 Task: Create a due date automation trigger when advanced on, 2 hours after a card is due add content with a name ending with resume.
Action: Mouse moved to (1087, 332)
Screenshot: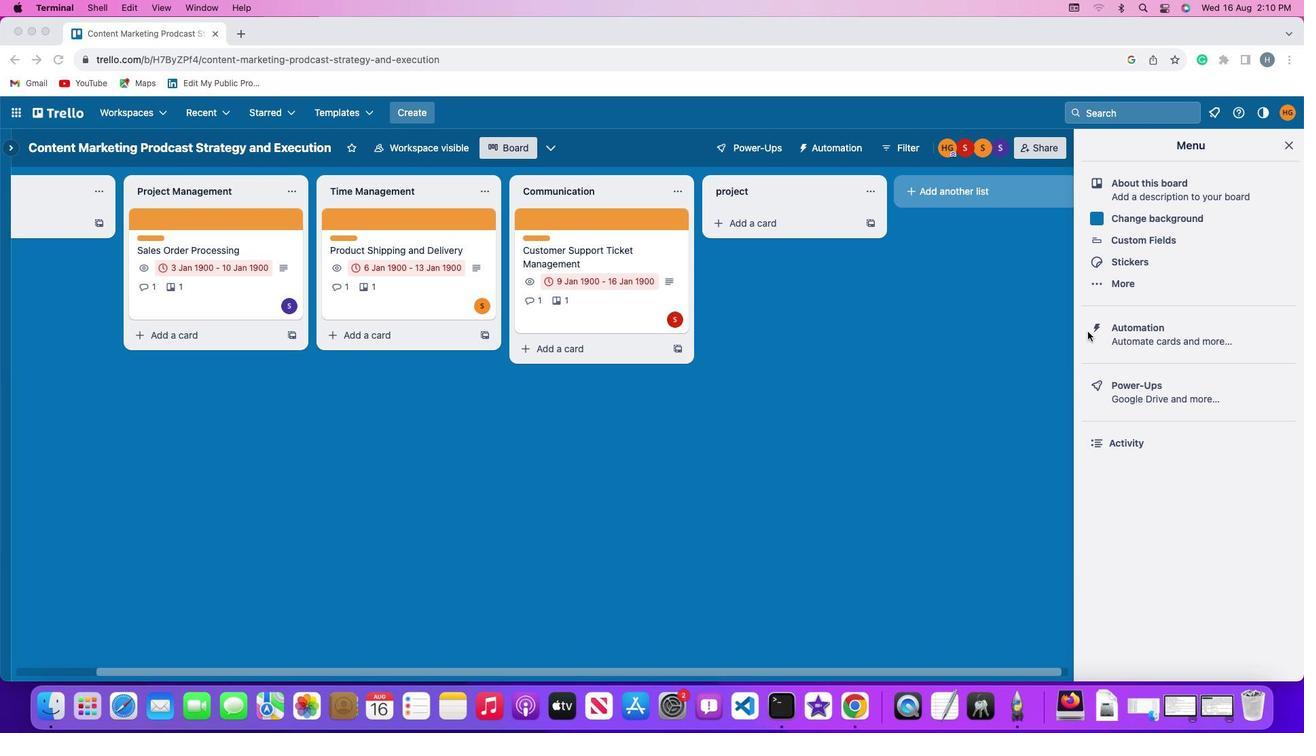 
Action: Mouse pressed left at (1087, 332)
Screenshot: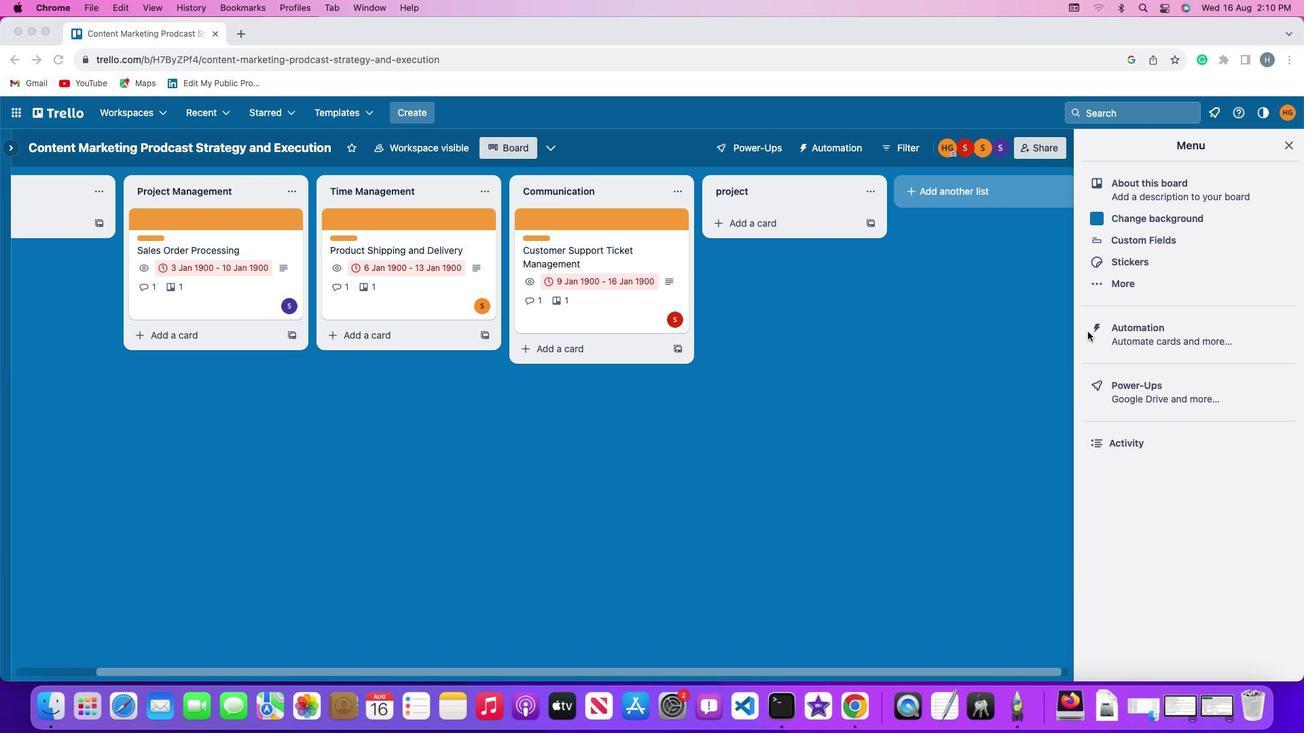 
Action: Mouse pressed left at (1087, 332)
Screenshot: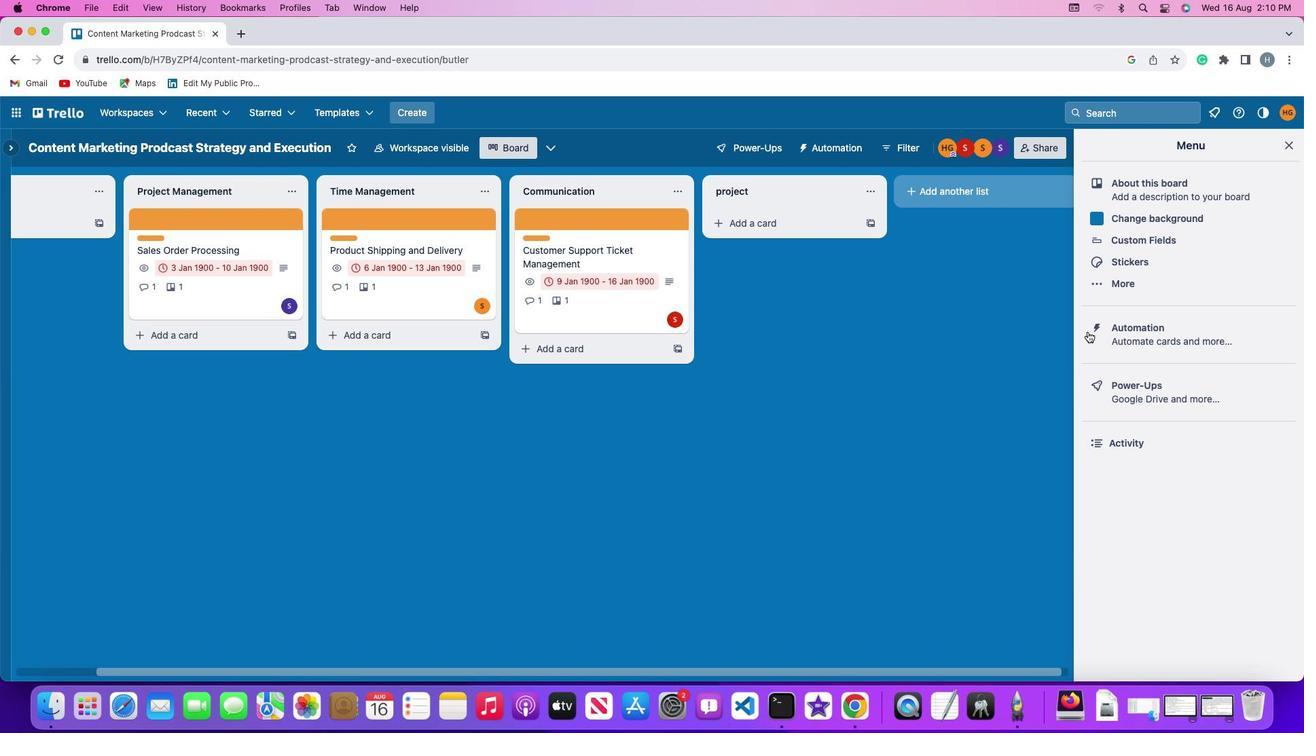 
Action: Mouse moved to (95, 318)
Screenshot: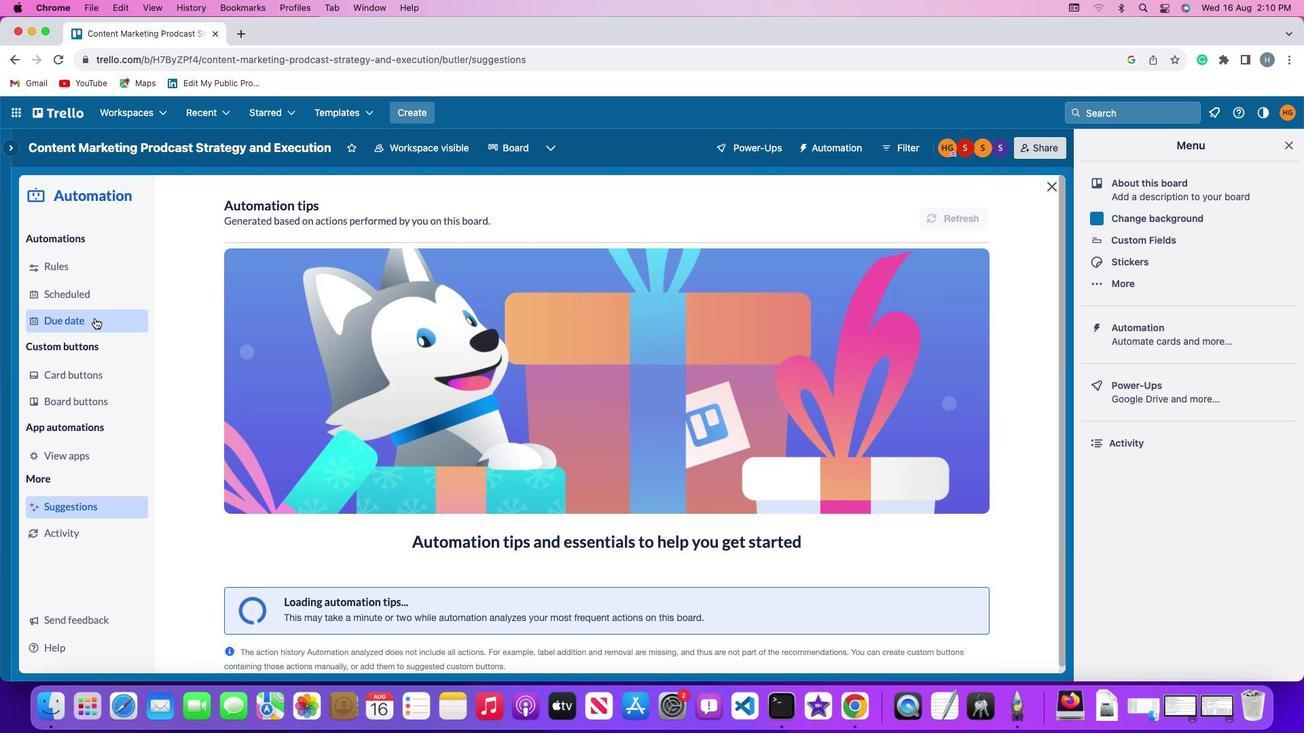 
Action: Mouse pressed left at (95, 318)
Screenshot: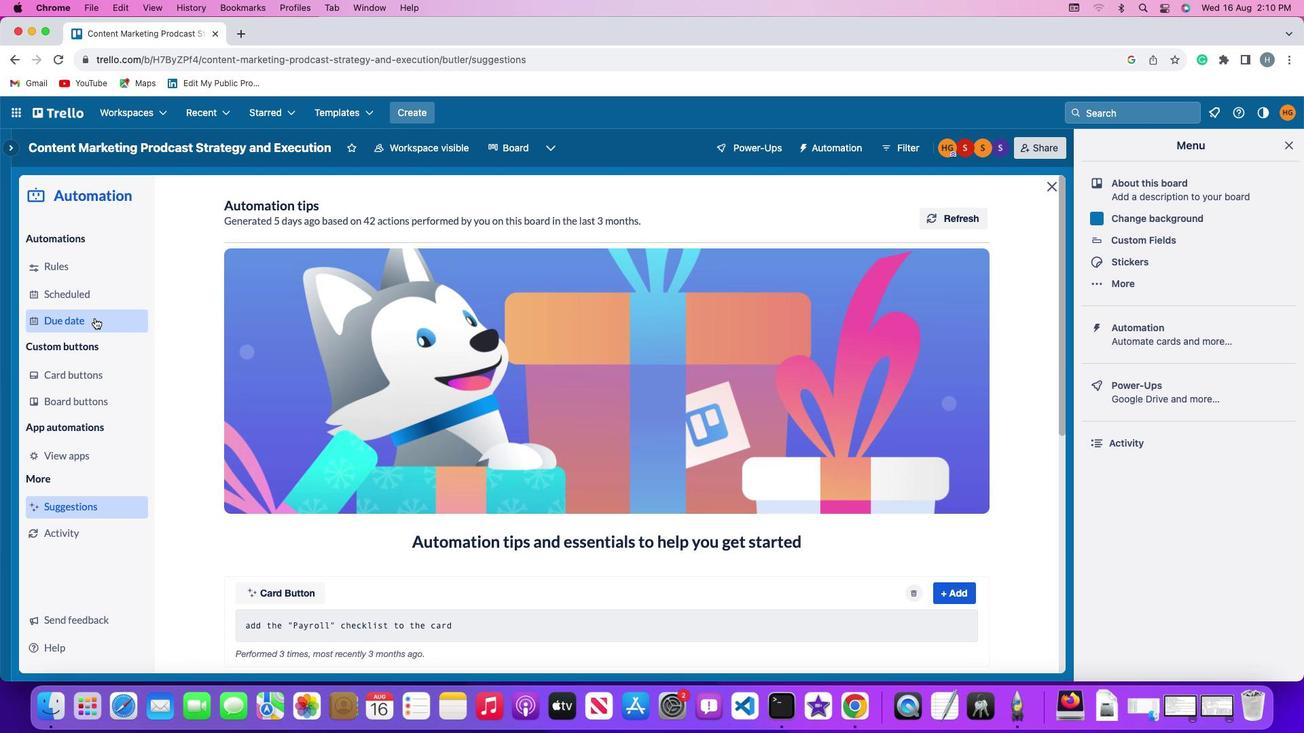 
Action: Mouse moved to (920, 205)
Screenshot: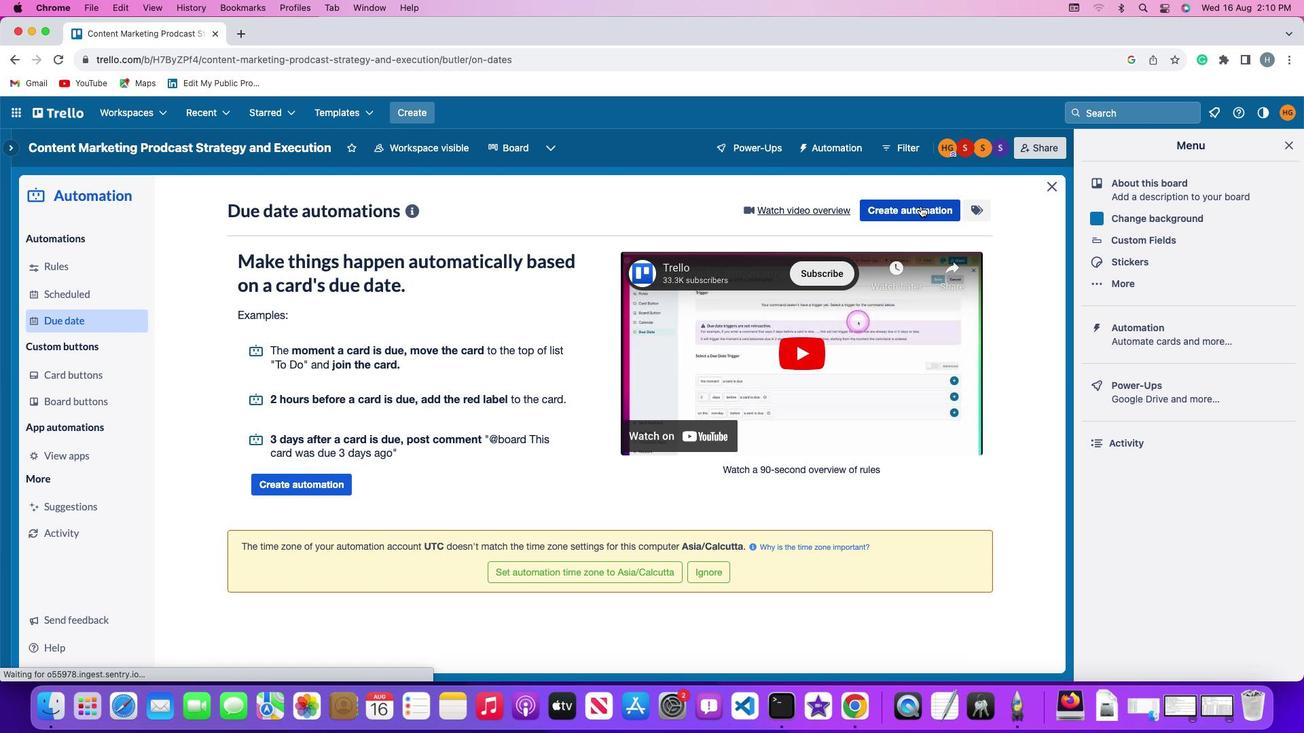 
Action: Mouse pressed left at (920, 205)
Screenshot: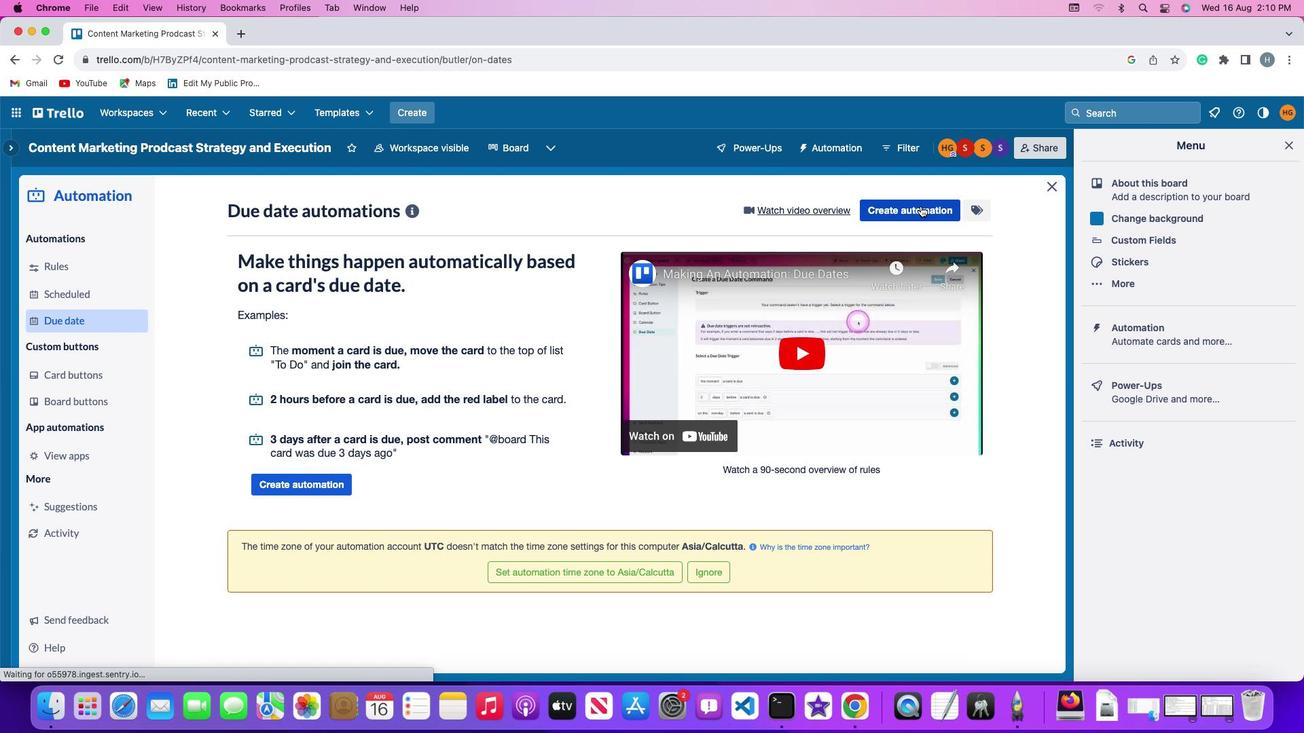 
Action: Mouse moved to (364, 337)
Screenshot: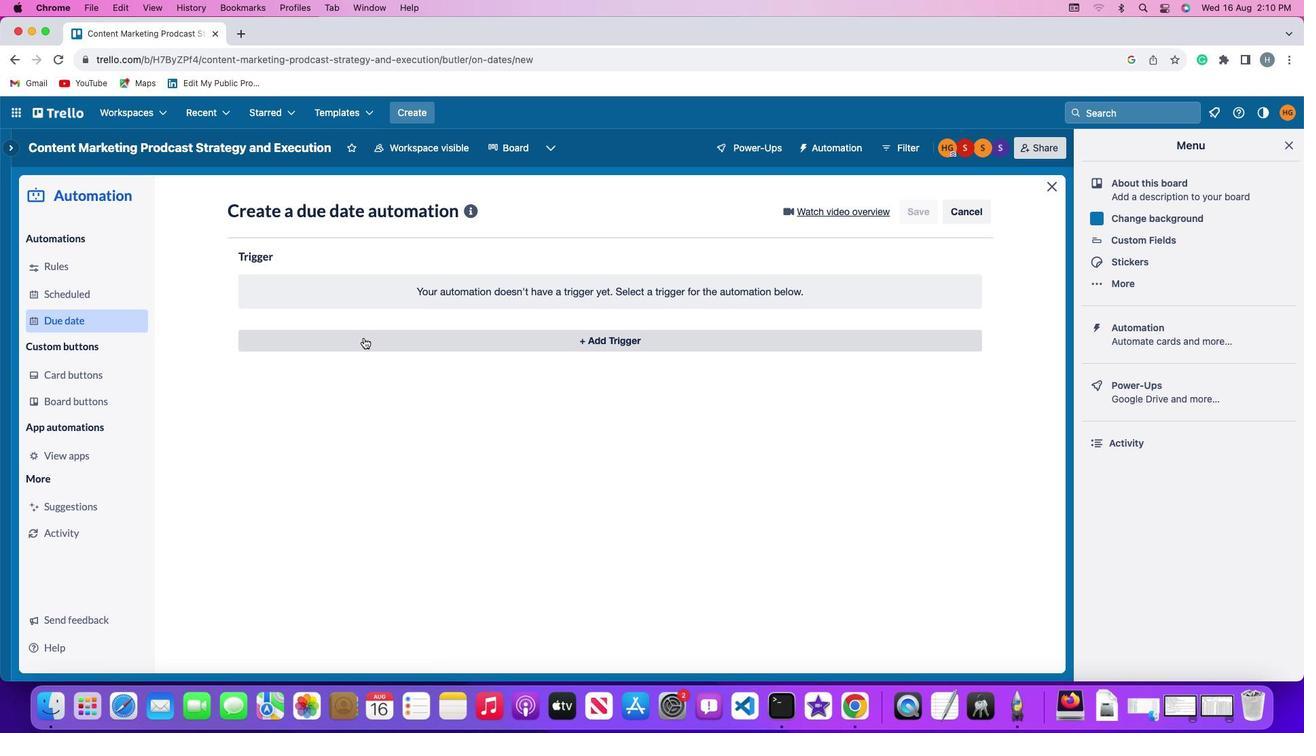 
Action: Mouse pressed left at (364, 337)
Screenshot: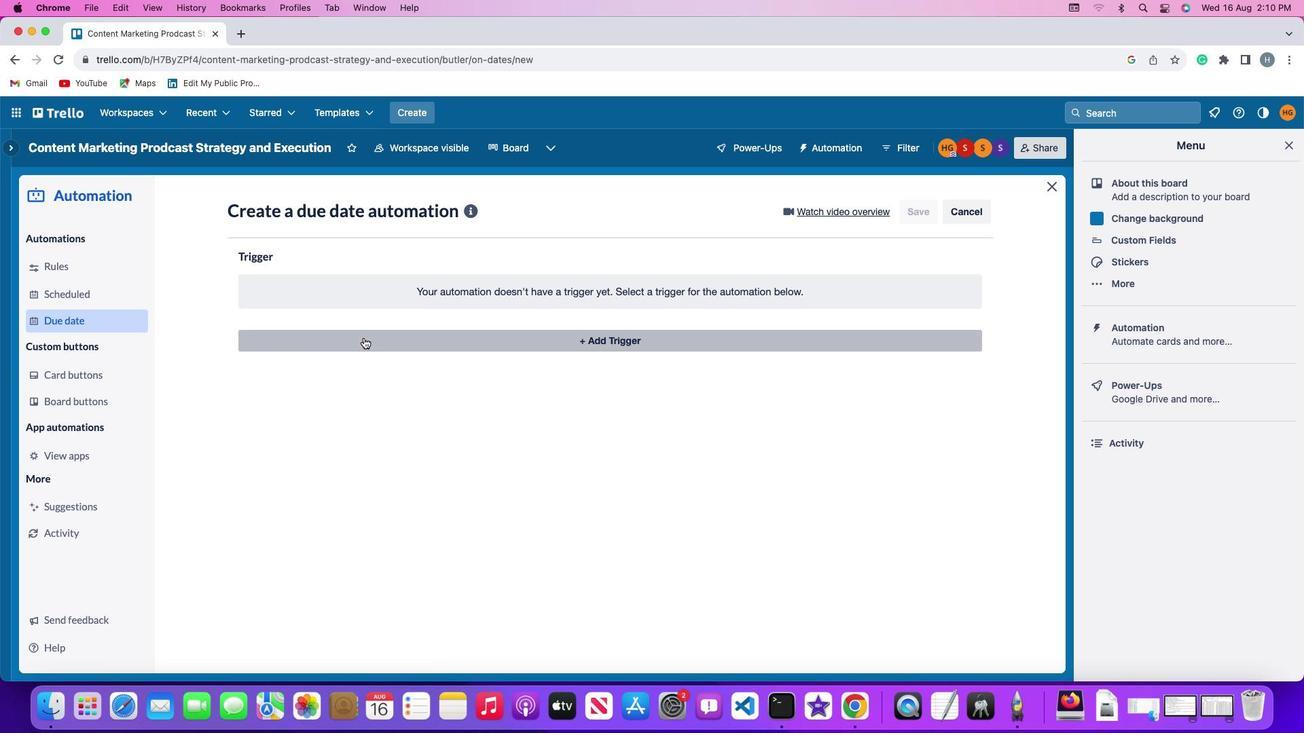 
Action: Mouse moved to (263, 541)
Screenshot: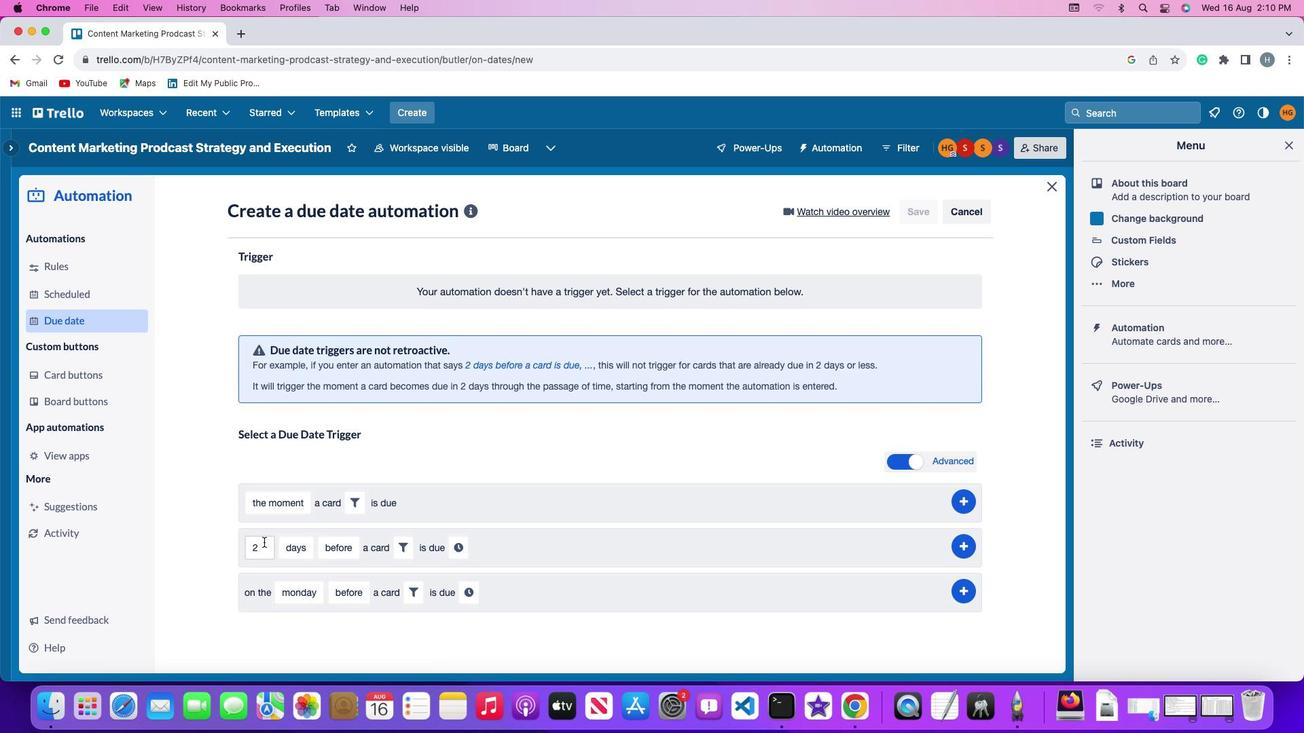 
Action: Mouse pressed left at (263, 541)
Screenshot: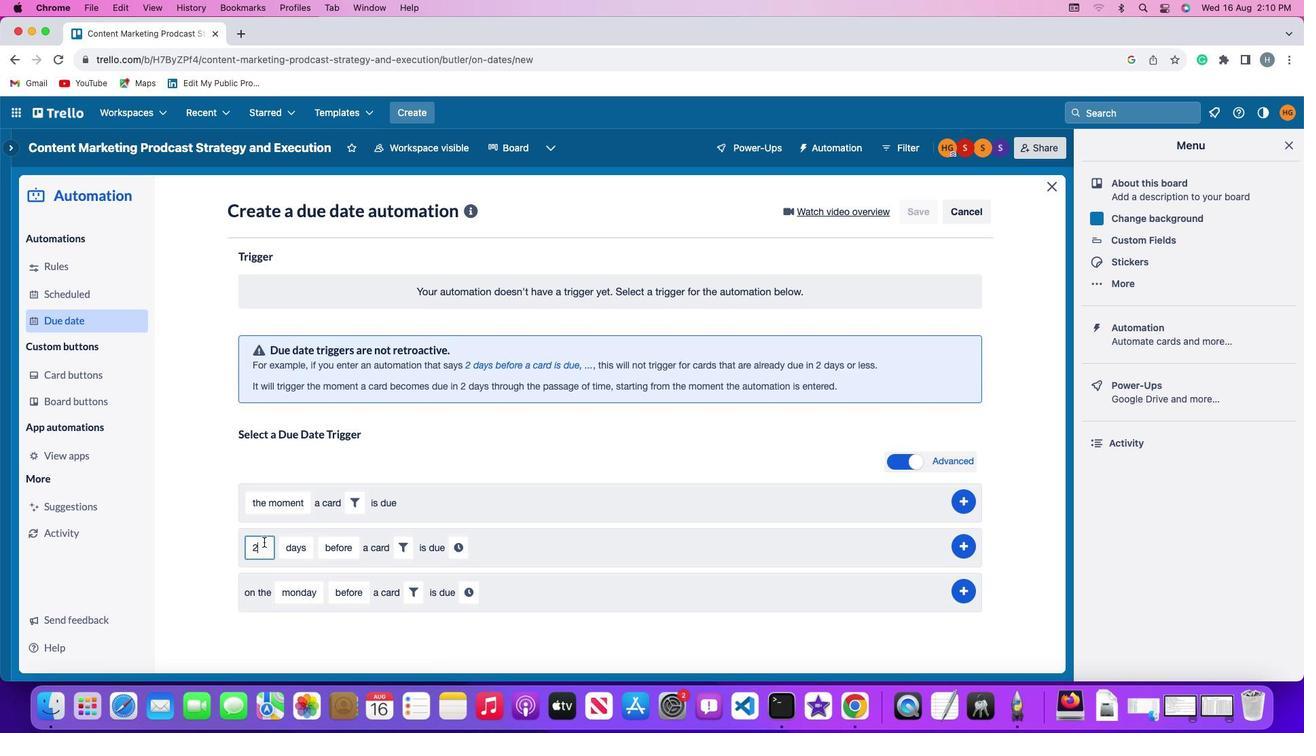
Action: Mouse moved to (264, 548)
Screenshot: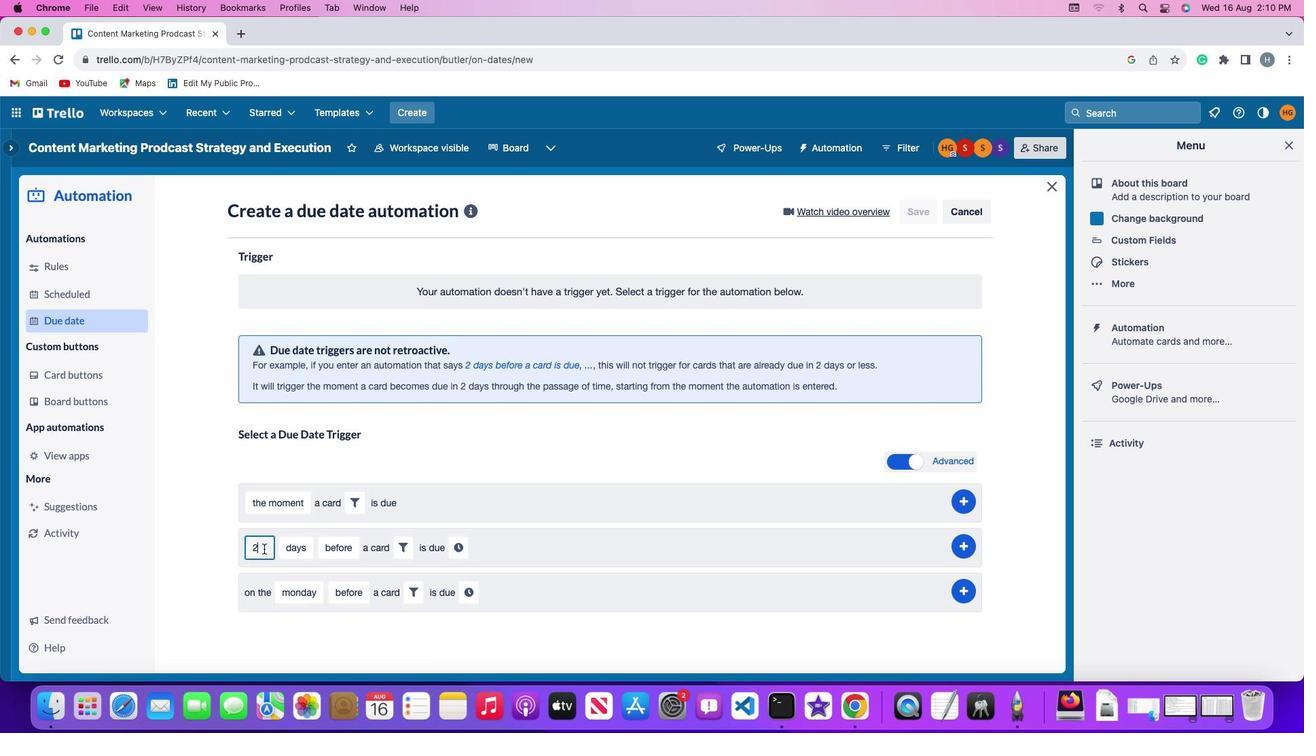 
Action: Key pressed Key.backspace'2'
Screenshot: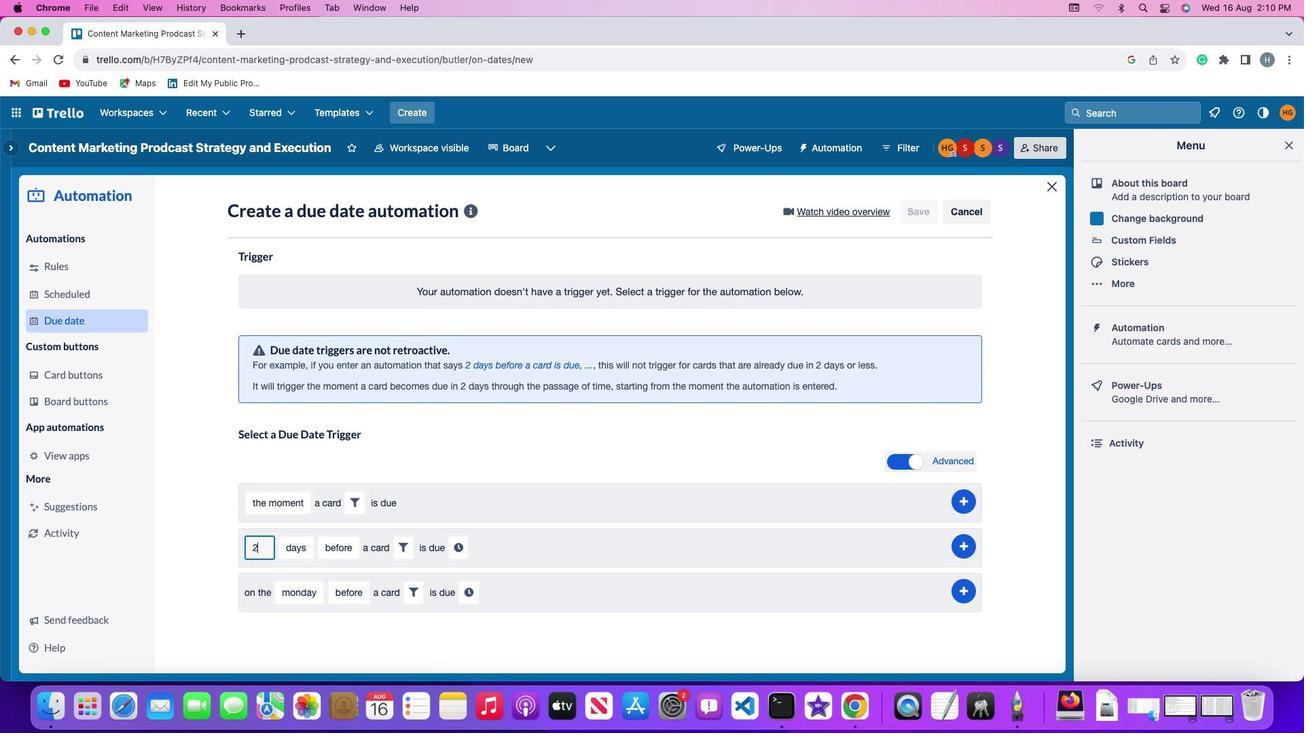 
Action: Mouse moved to (287, 549)
Screenshot: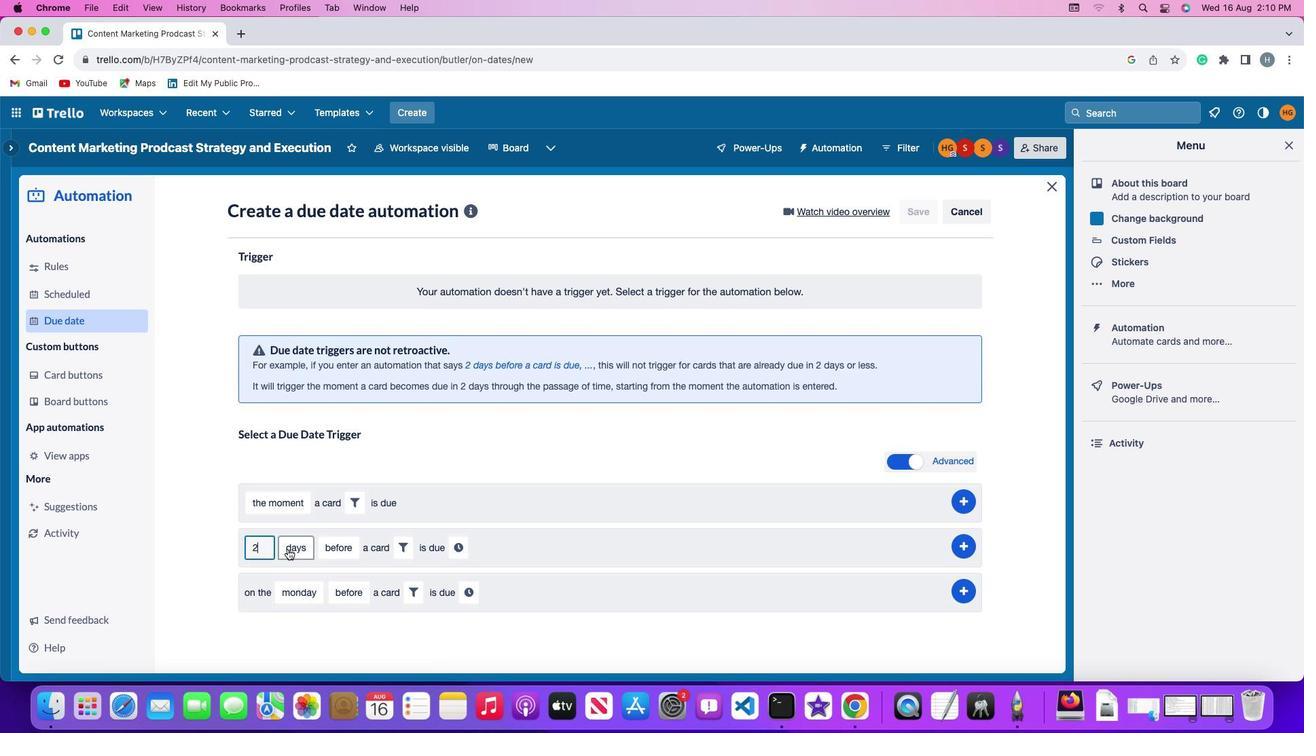 
Action: Mouse pressed left at (287, 549)
Screenshot: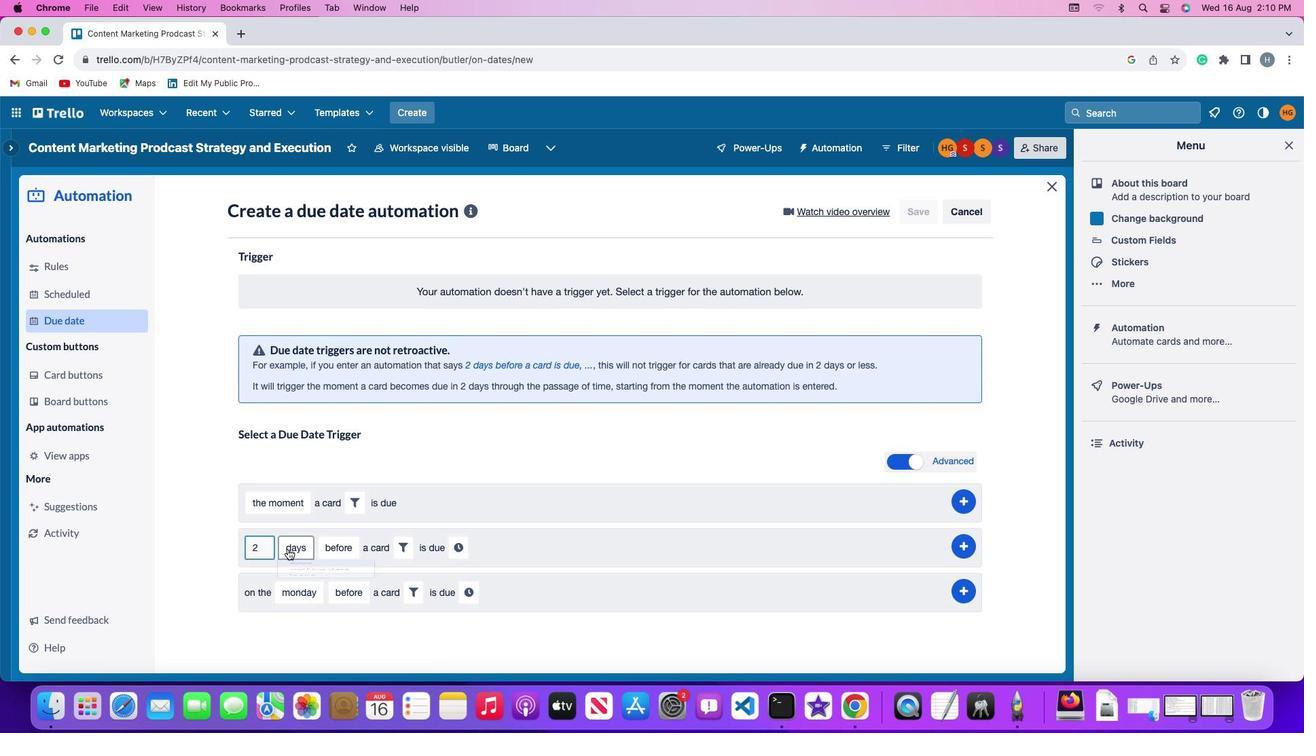 
Action: Mouse moved to (308, 622)
Screenshot: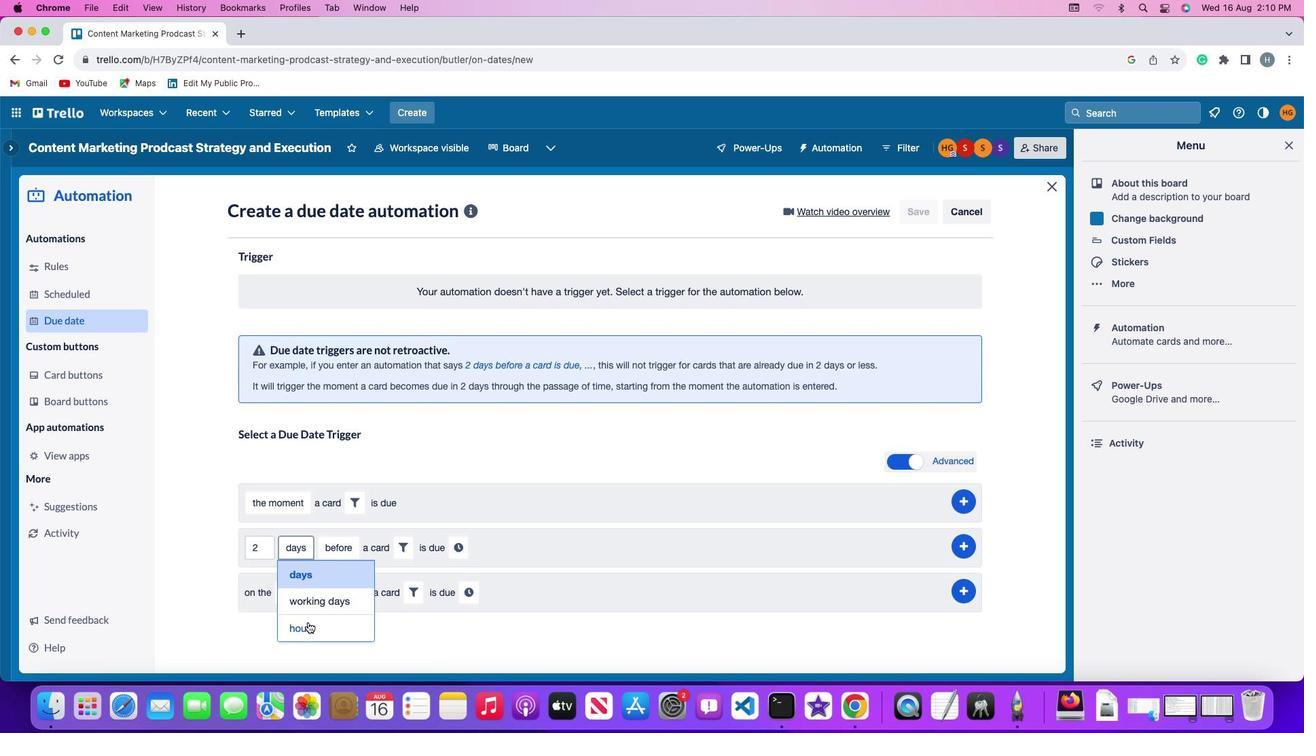 
Action: Mouse pressed left at (308, 622)
Screenshot: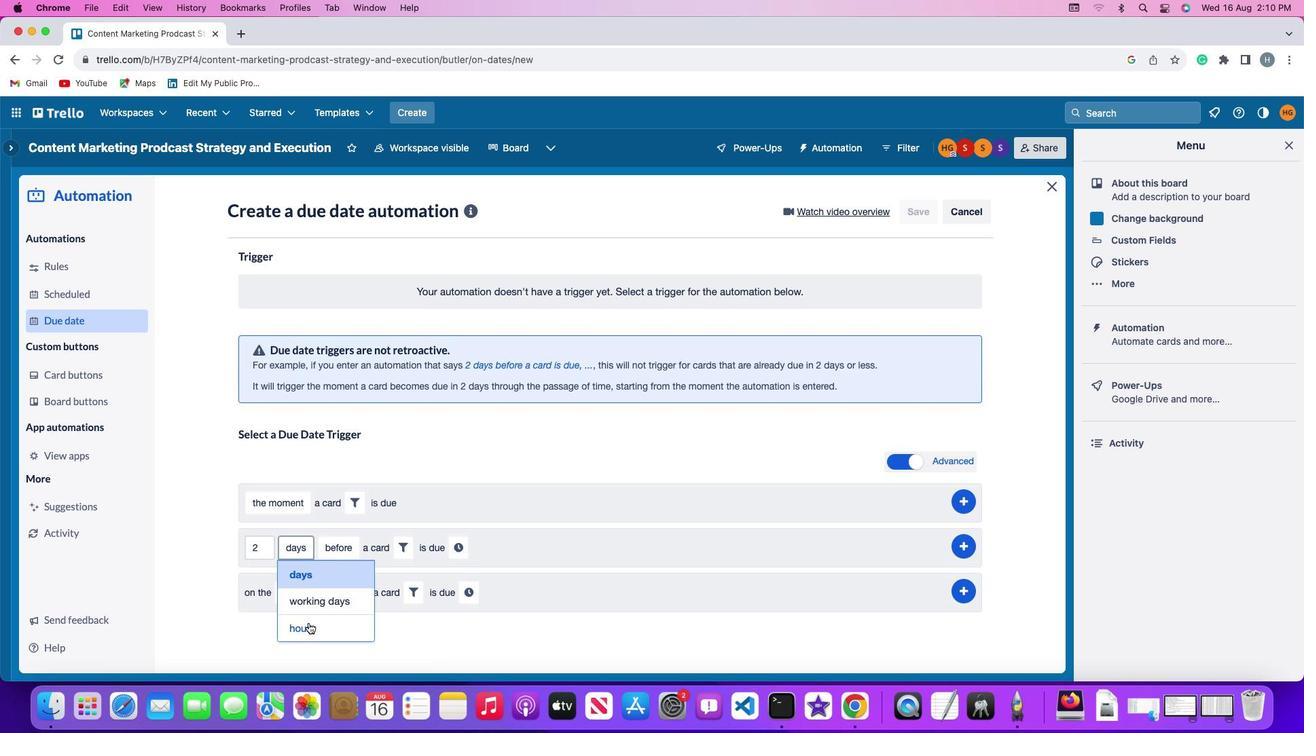 
Action: Mouse moved to (344, 542)
Screenshot: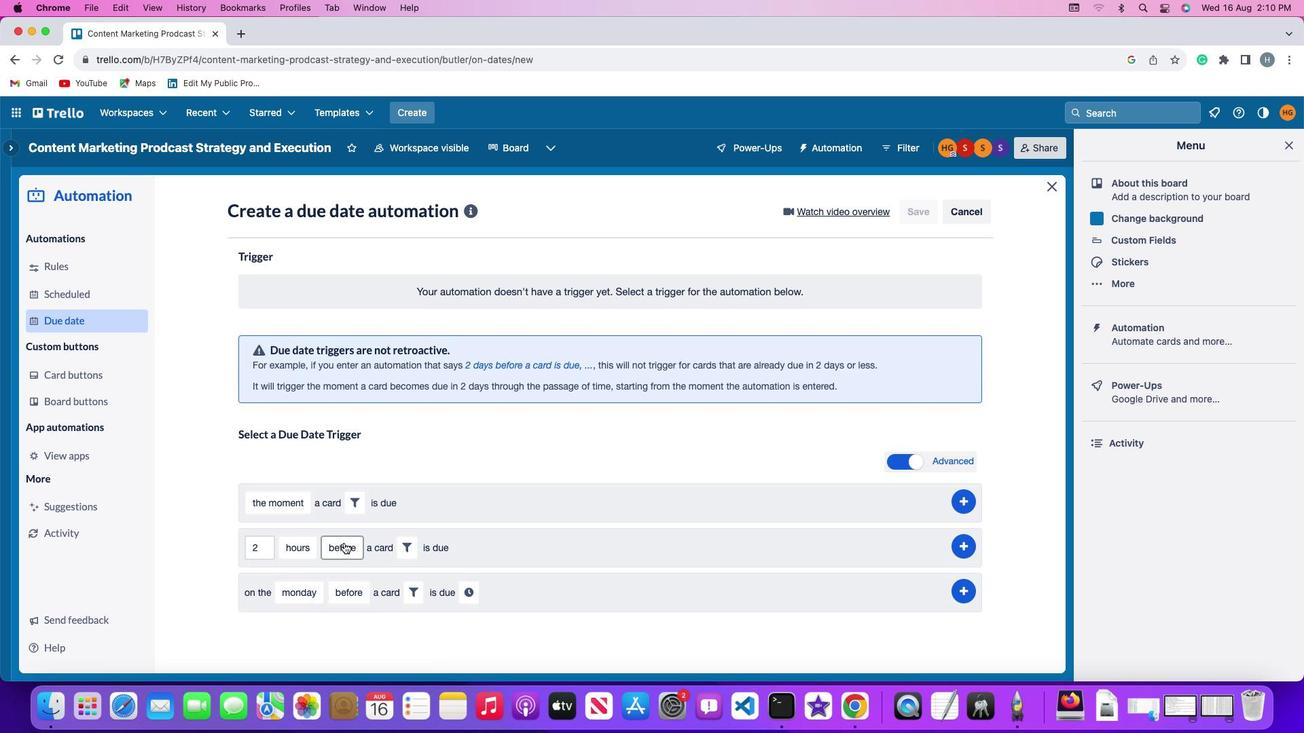 
Action: Mouse pressed left at (344, 542)
Screenshot: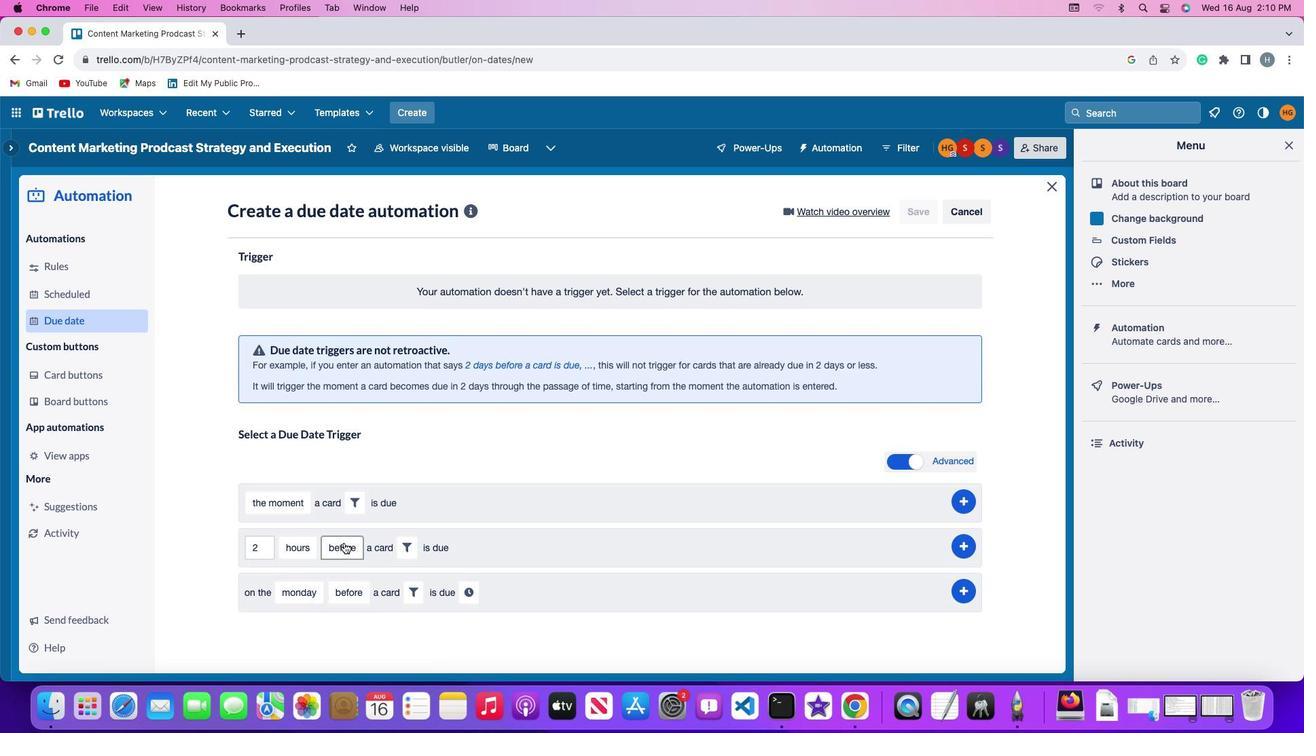 
Action: Mouse moved to (354, 604)
Screenshot: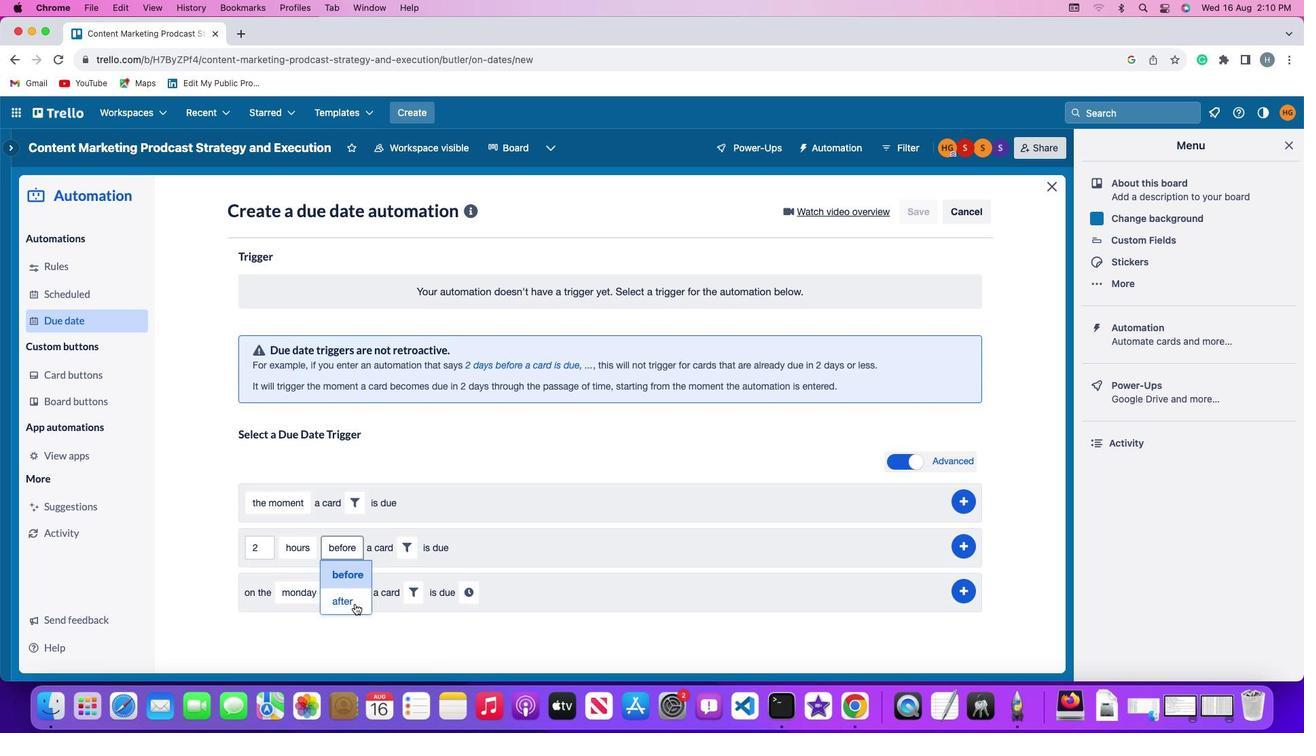 
Action: Mouse pressed left at (354, 604)
Screenshot: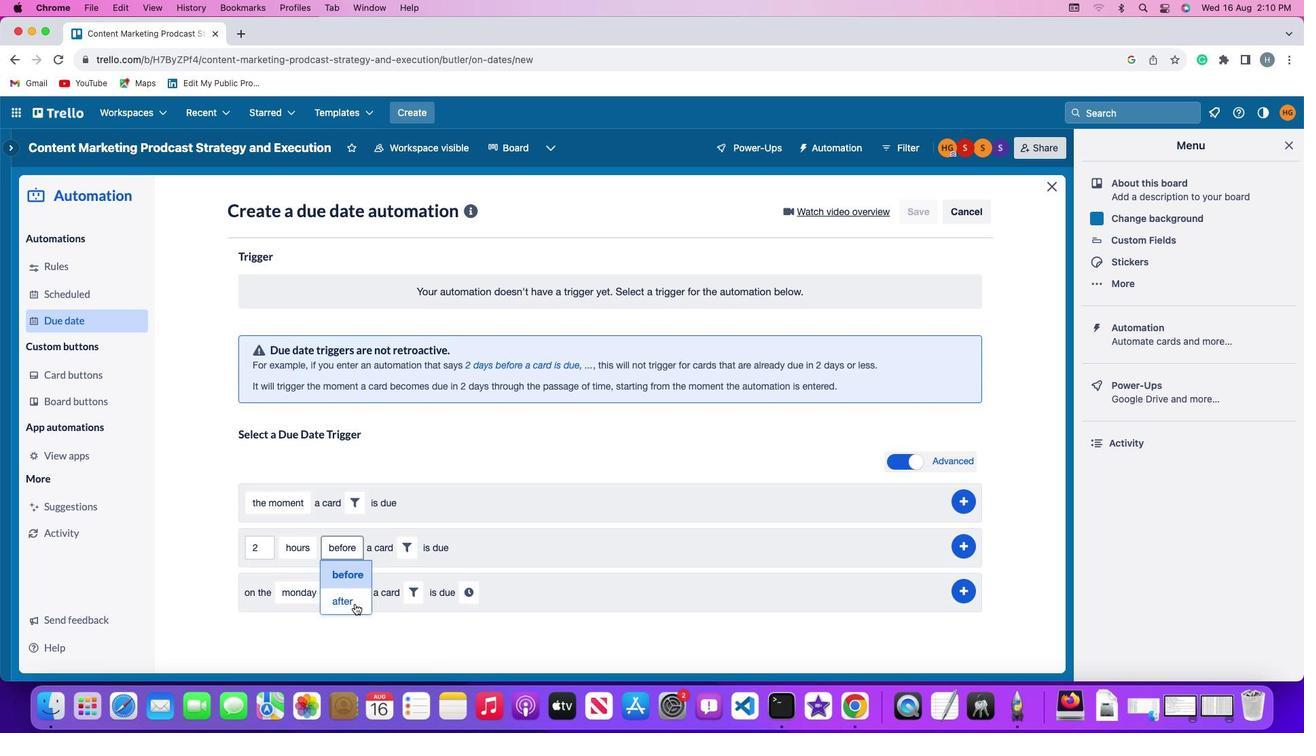
Action: Mouse moved to (398, 548)
Screenshot: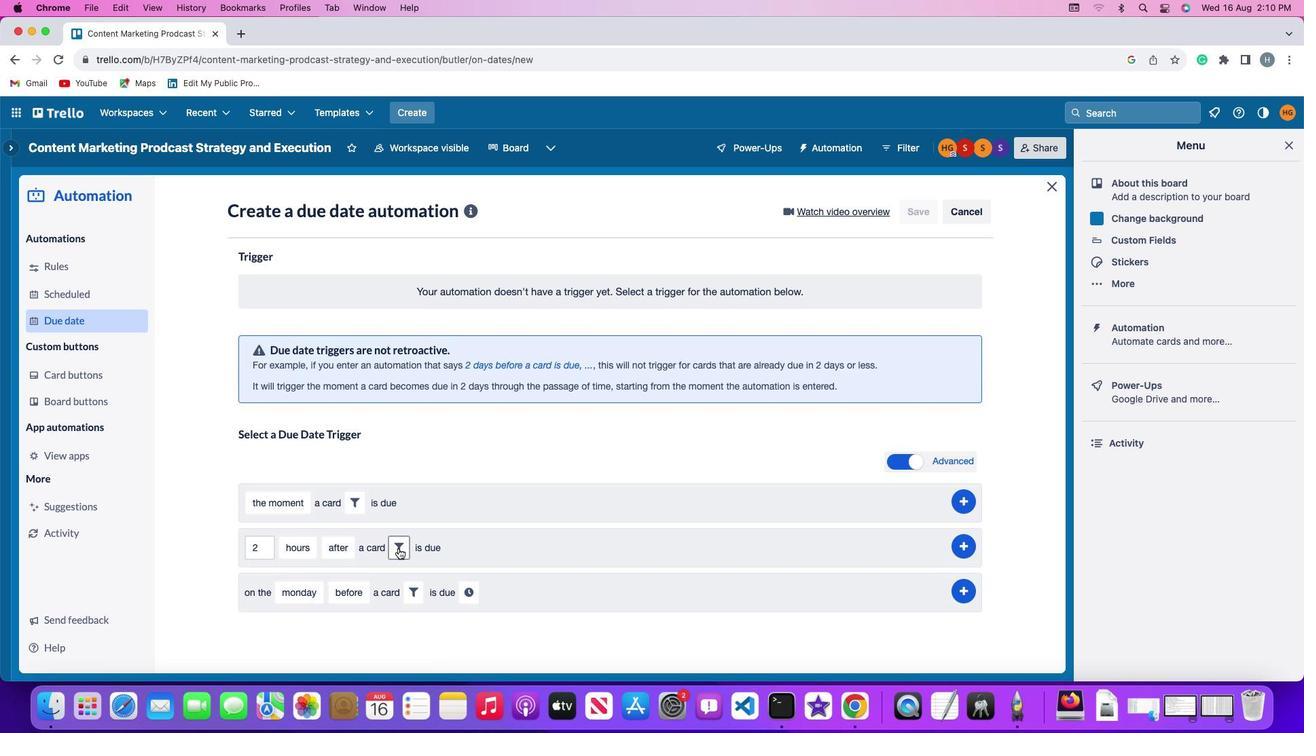 
Action: Mouse pressed left at (398, 548)
Screenshot: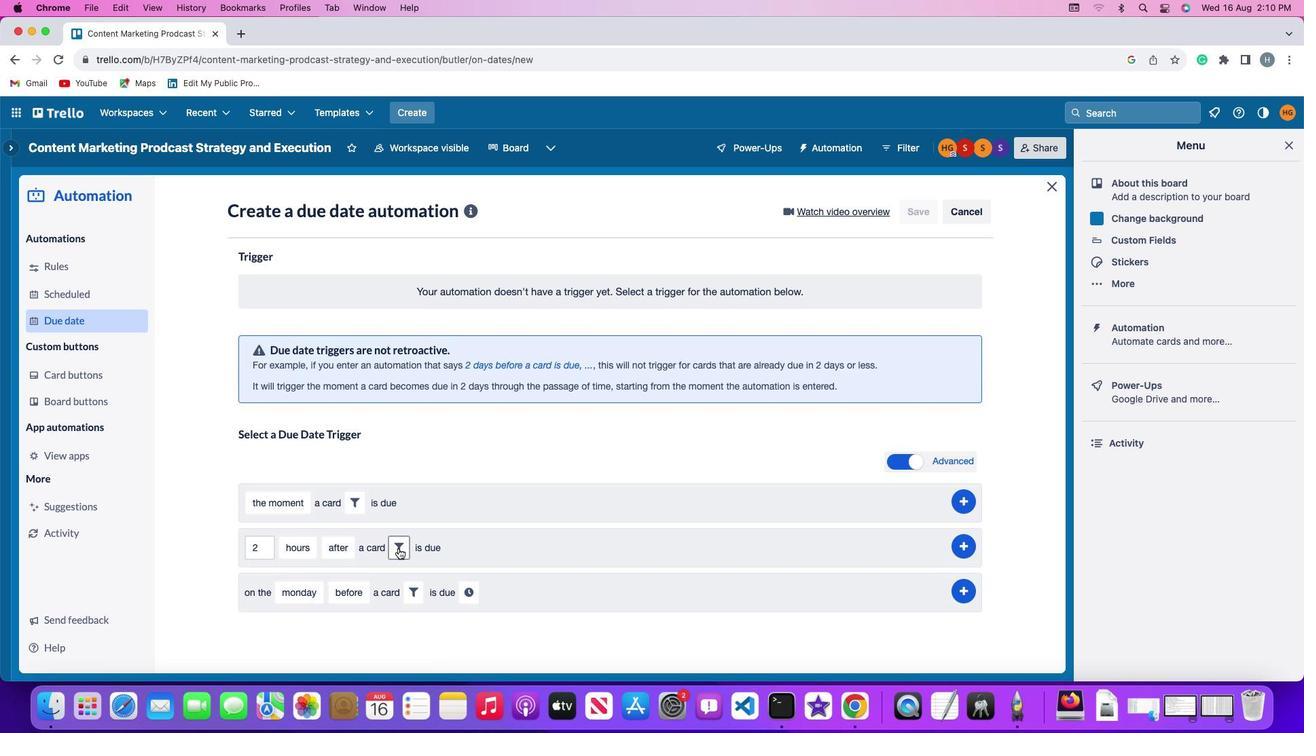 
Action: Mouse moved to (578, 597)
Screenshot: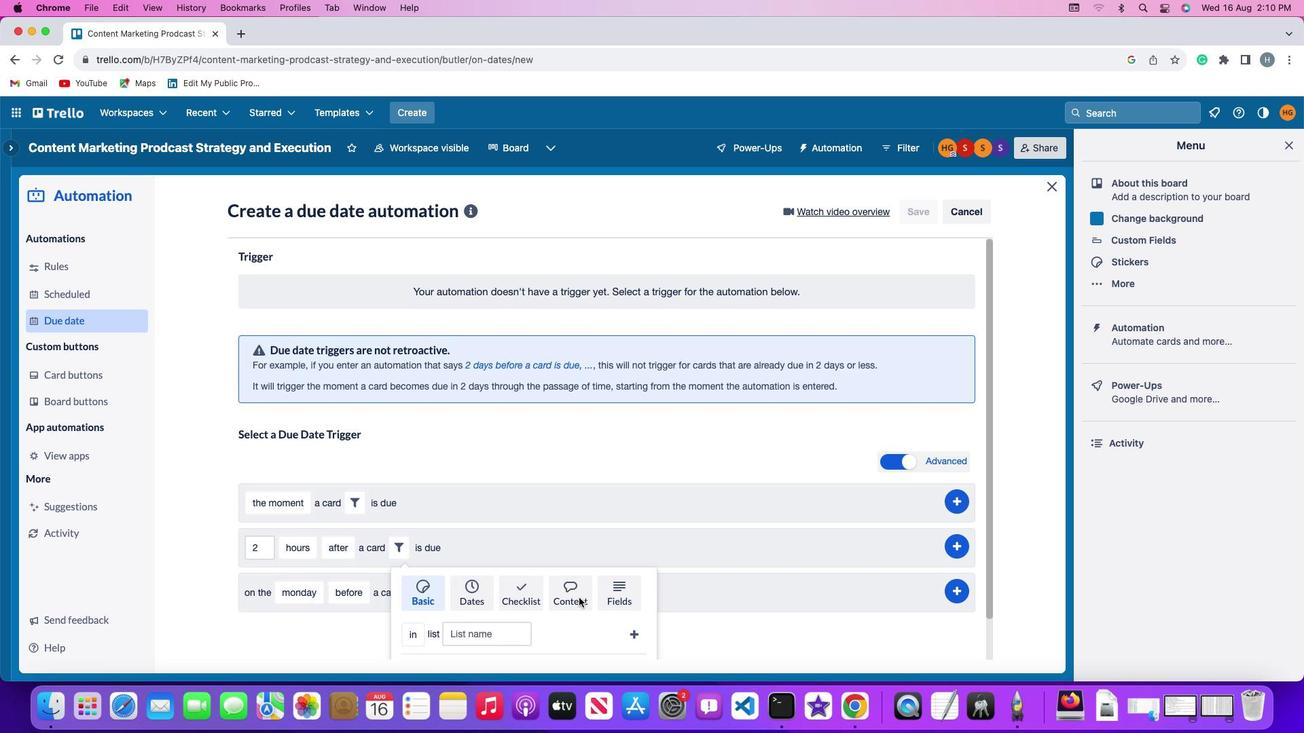 
Action: Mouse pressed left at (578, 597)
Screenshot: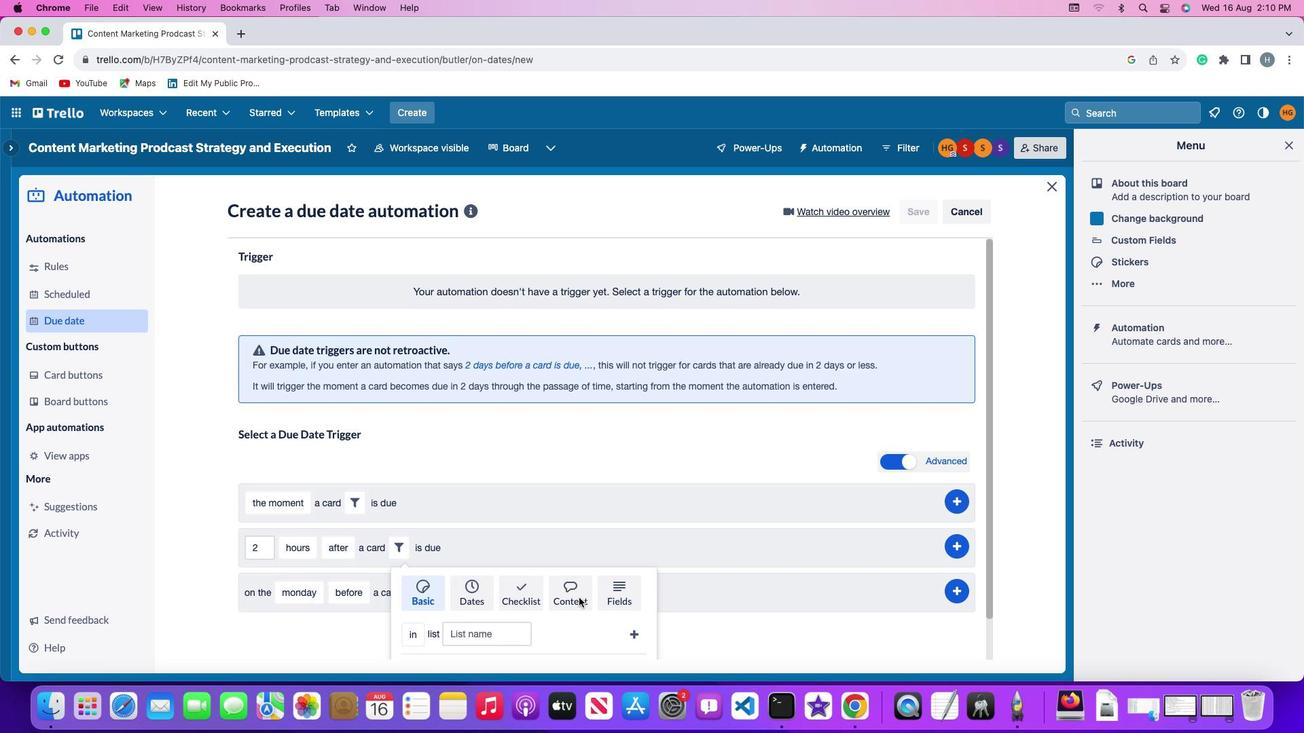 
Action: Mouse moved to (355, 635)
Screenshot: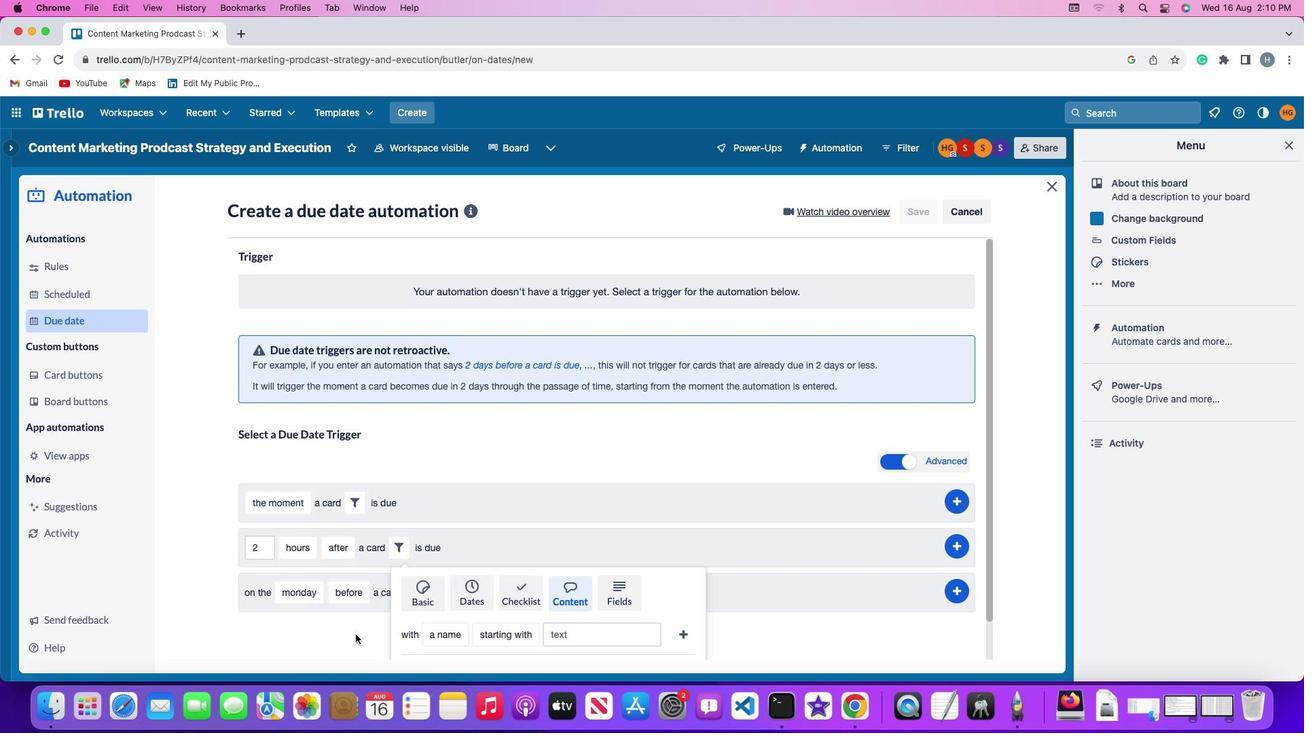 
Action: Mouse scrolled (355, 635) with delta (0, 0)
Screenshot: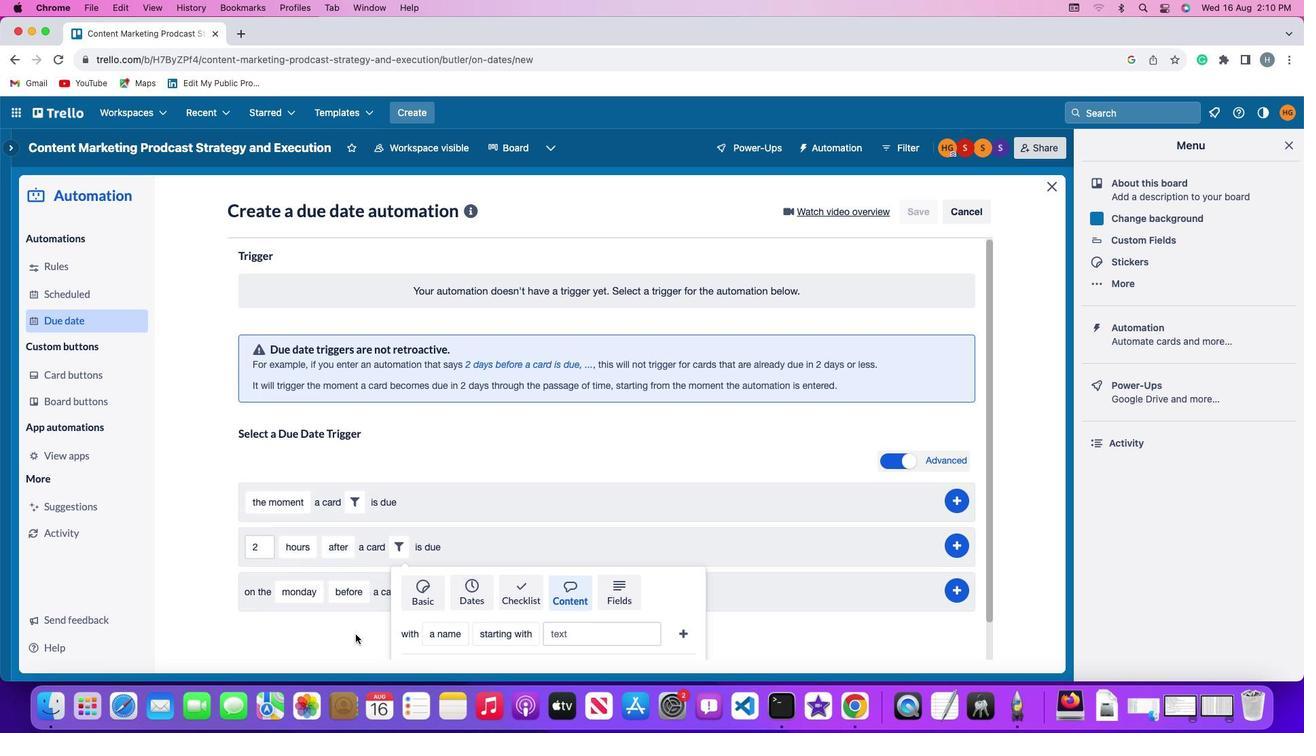 
Action: Mouse scrolled (355, 635) with delta (0, 0)
Screenshot: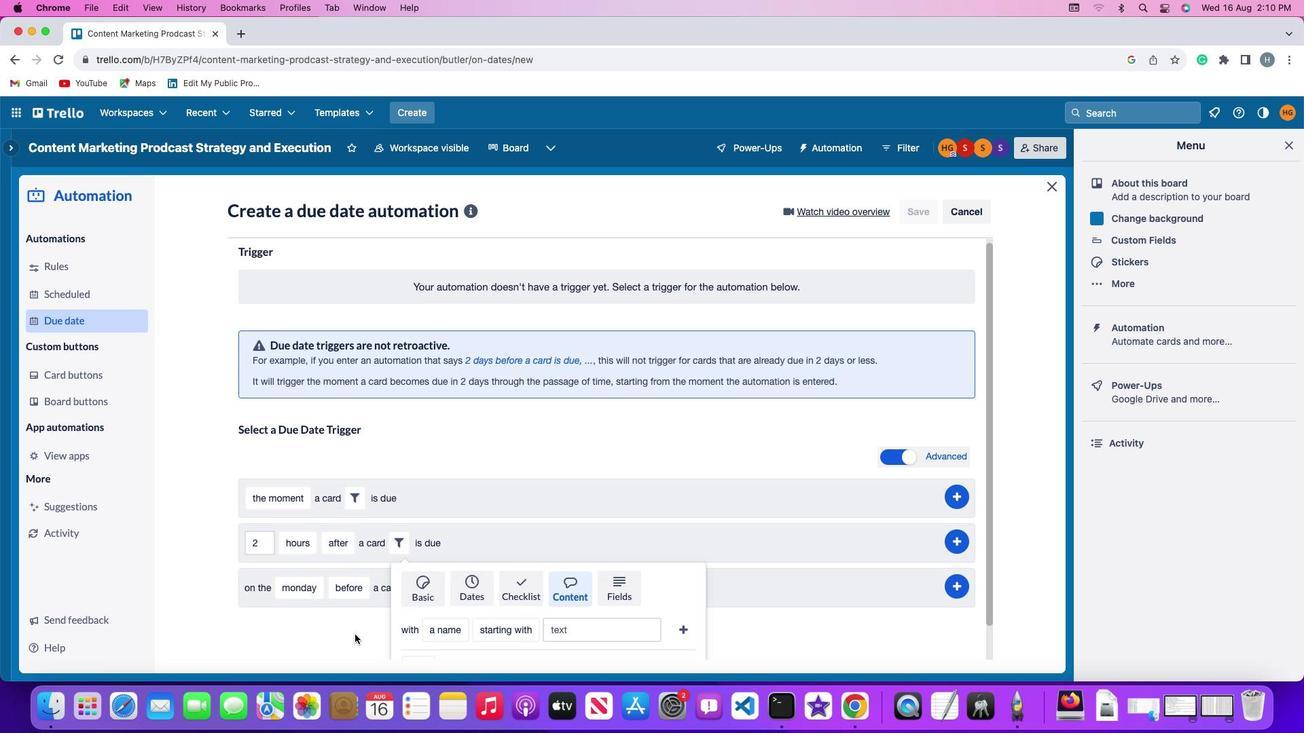 
Action: Mouse scrolled (355, 635) with delta (0, -2)
Screenshot: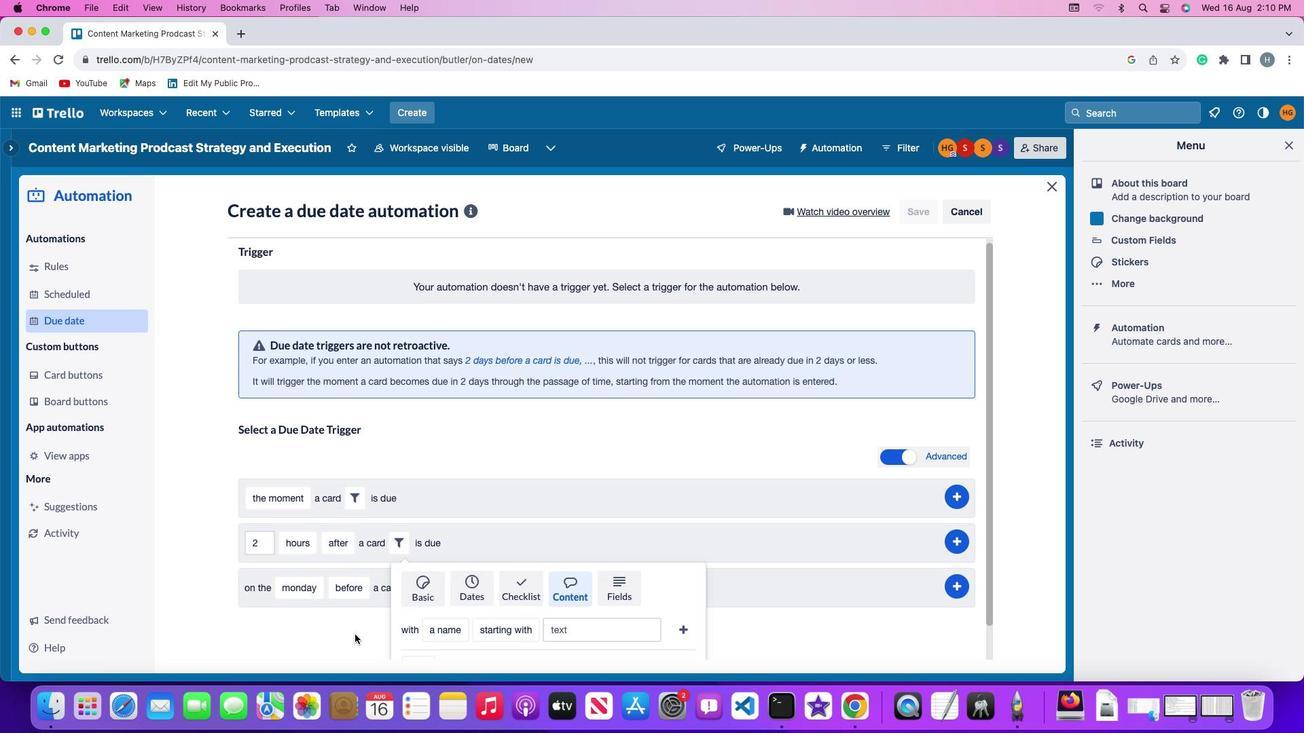 
Action: Mouse moved to (354, 635)
Screenshot: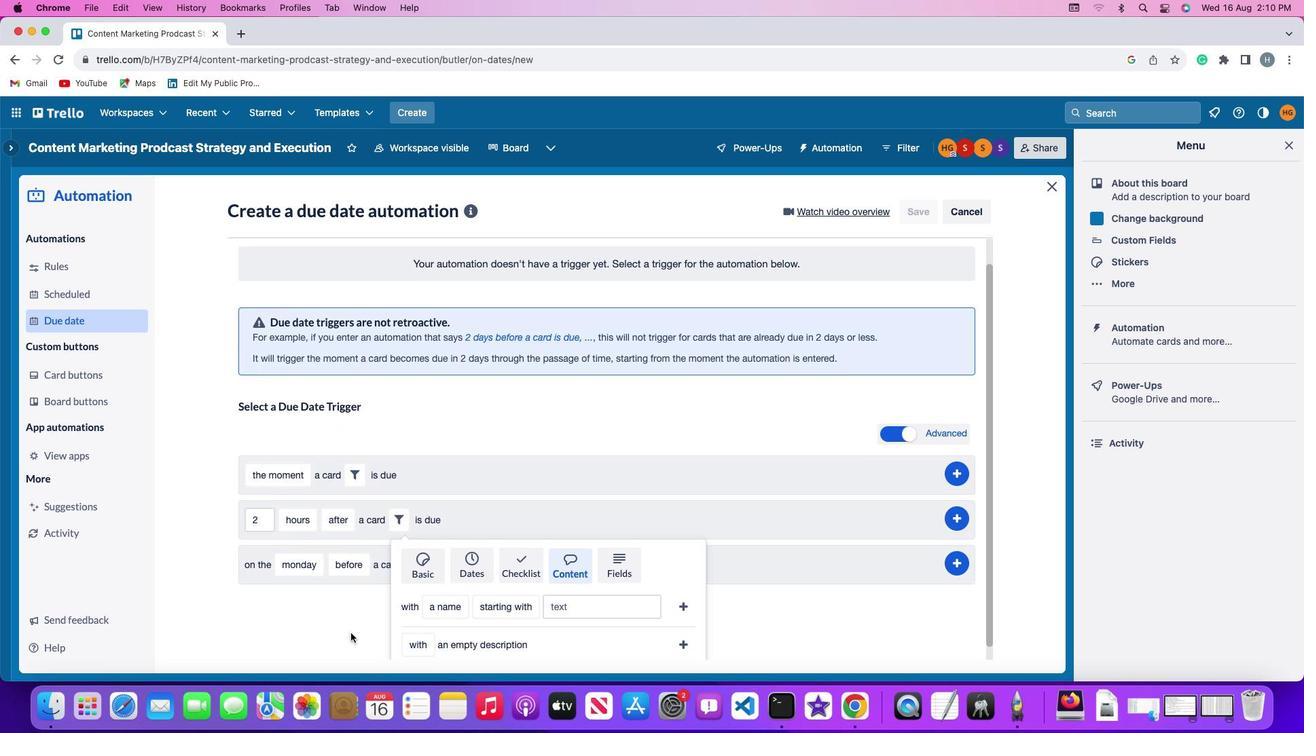 
Action: Mouse scrolled (354, 635) with delta (0, -2)
Screenshot: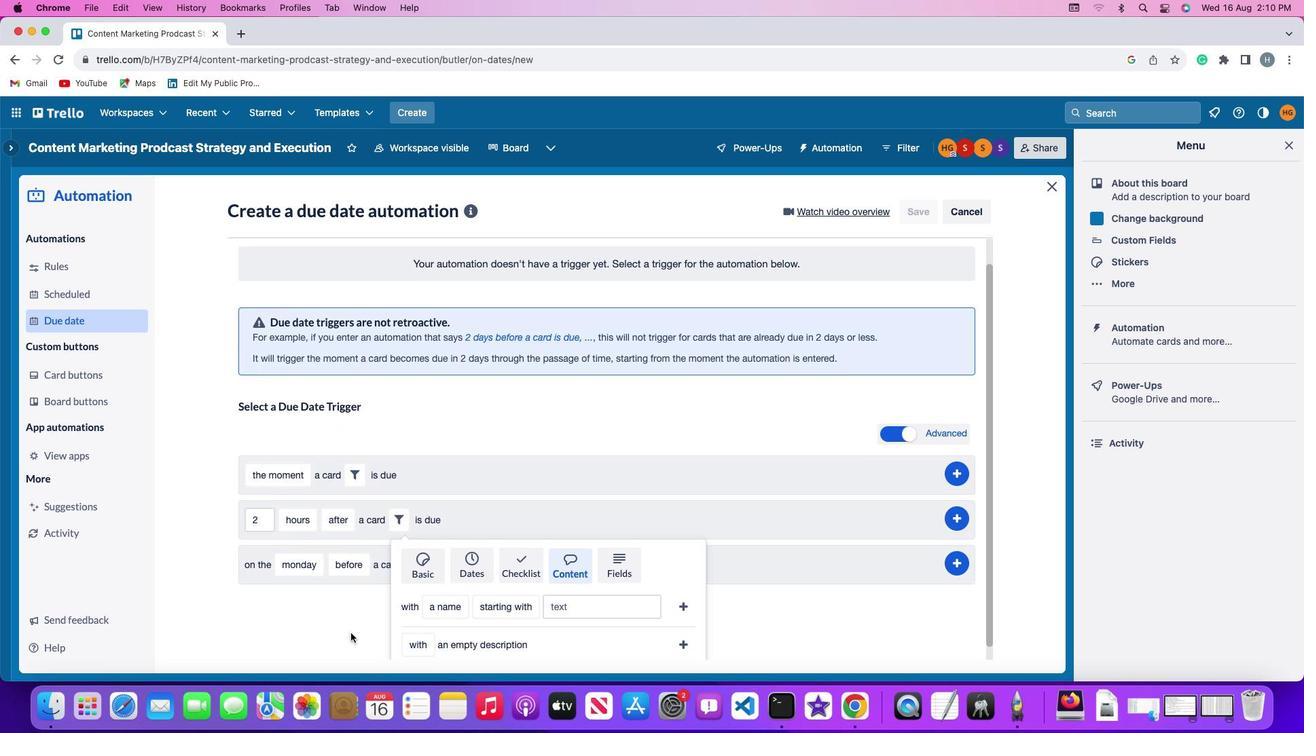 
Action: Mouse moved to (342, 632)
Screenshot: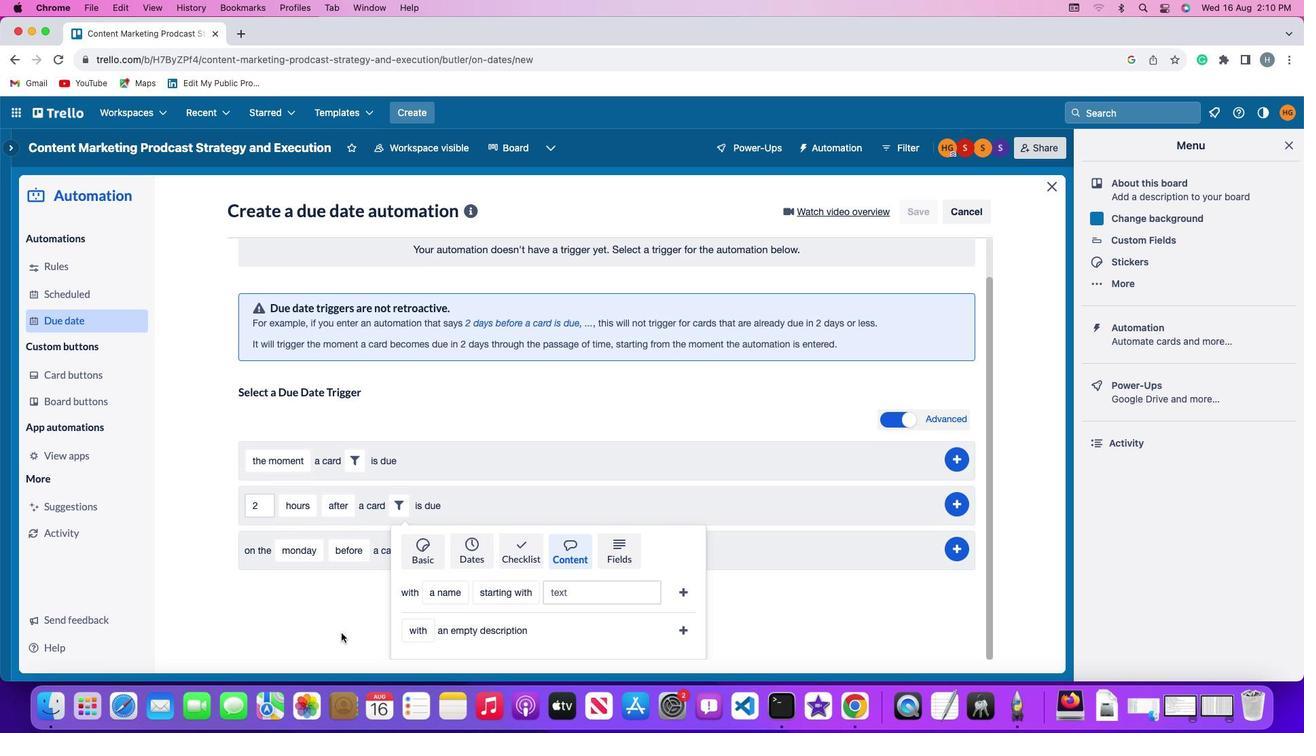 
Action: Mouse scrolled (342, 632) with delta (0, 0)
Screenshot: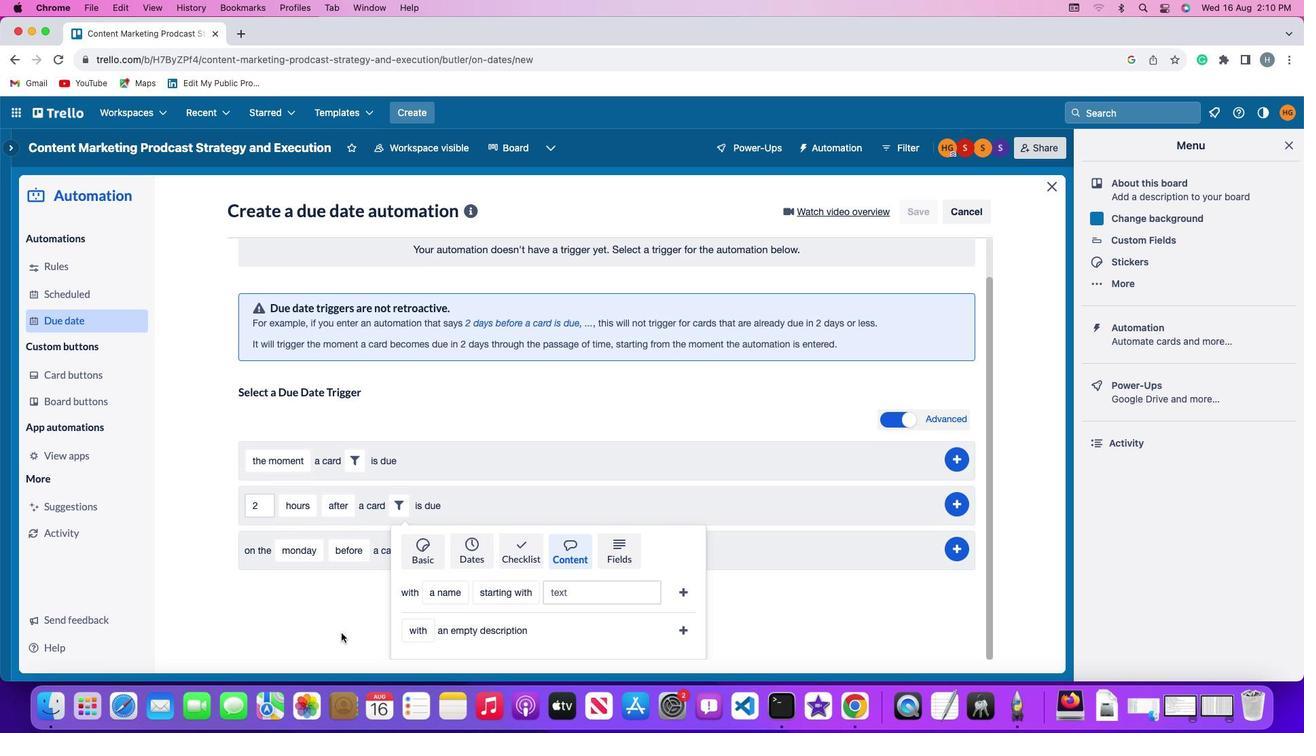 
Action: Mouse moved to (341, 632)
Screenshot: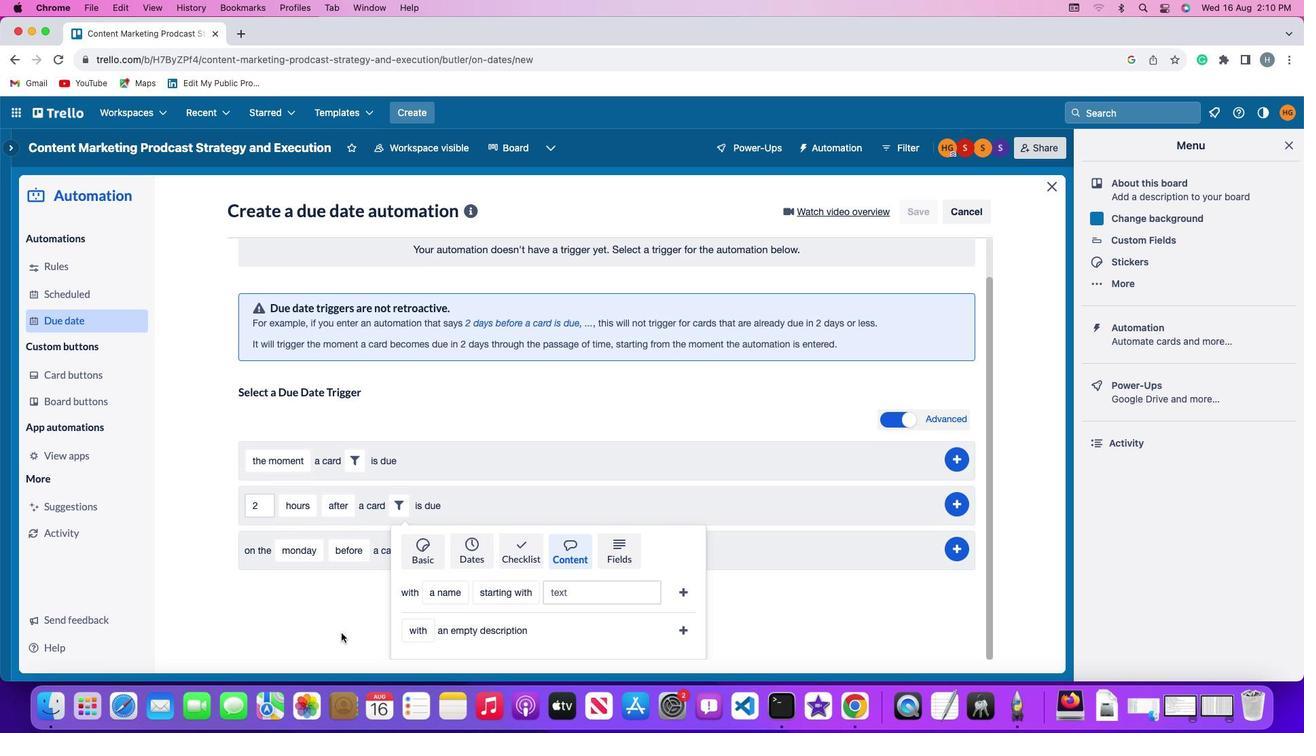 
Action: Mouse scrolled (341, 632) with delta (0, 0)
Screenshot: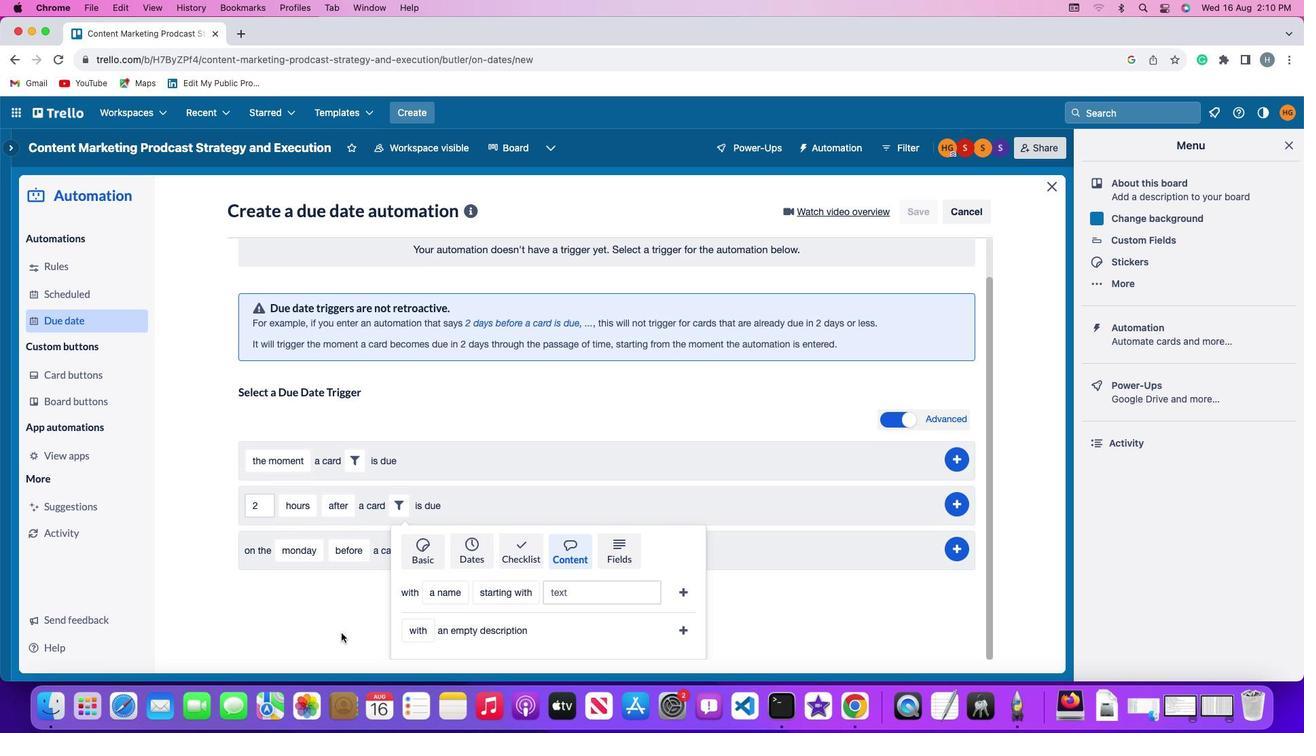 
Action: Mouse moved to (340, 632)
Screenshot: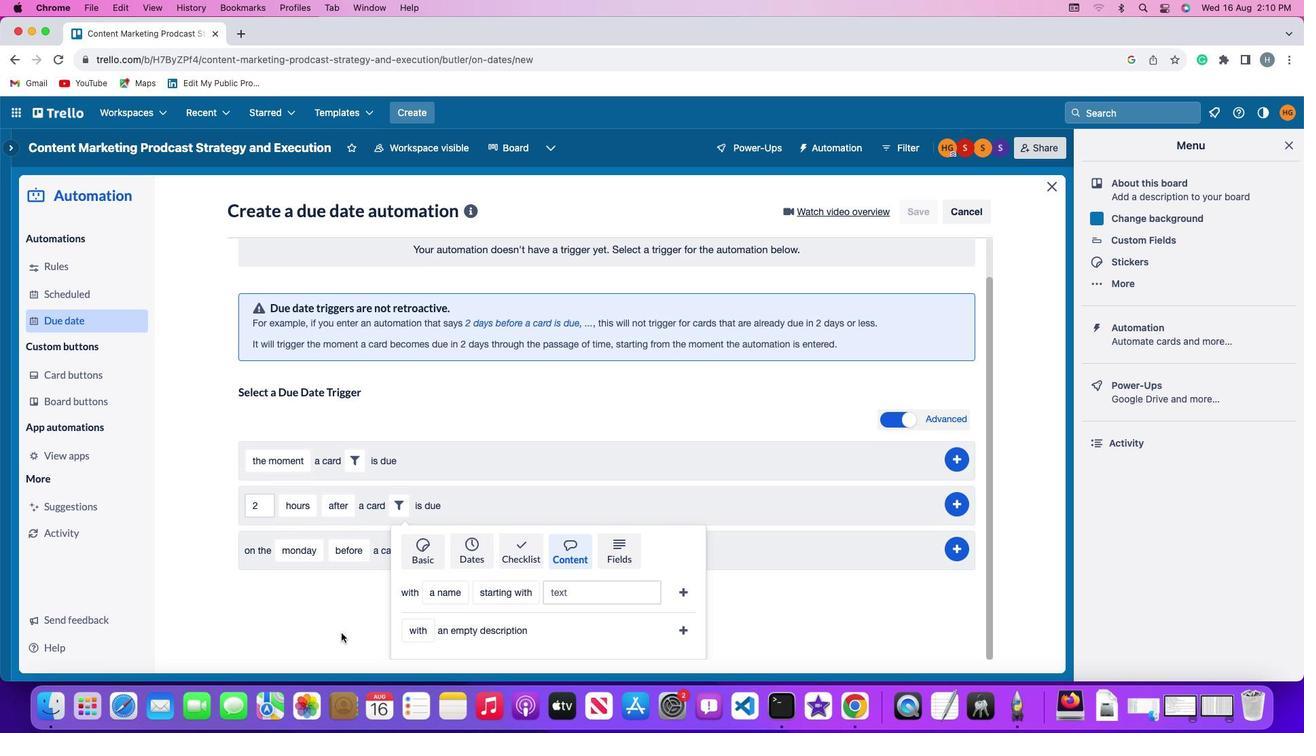 
Action: Mouse scrolled (340, 632) with delta (0, -1)
Screenshot: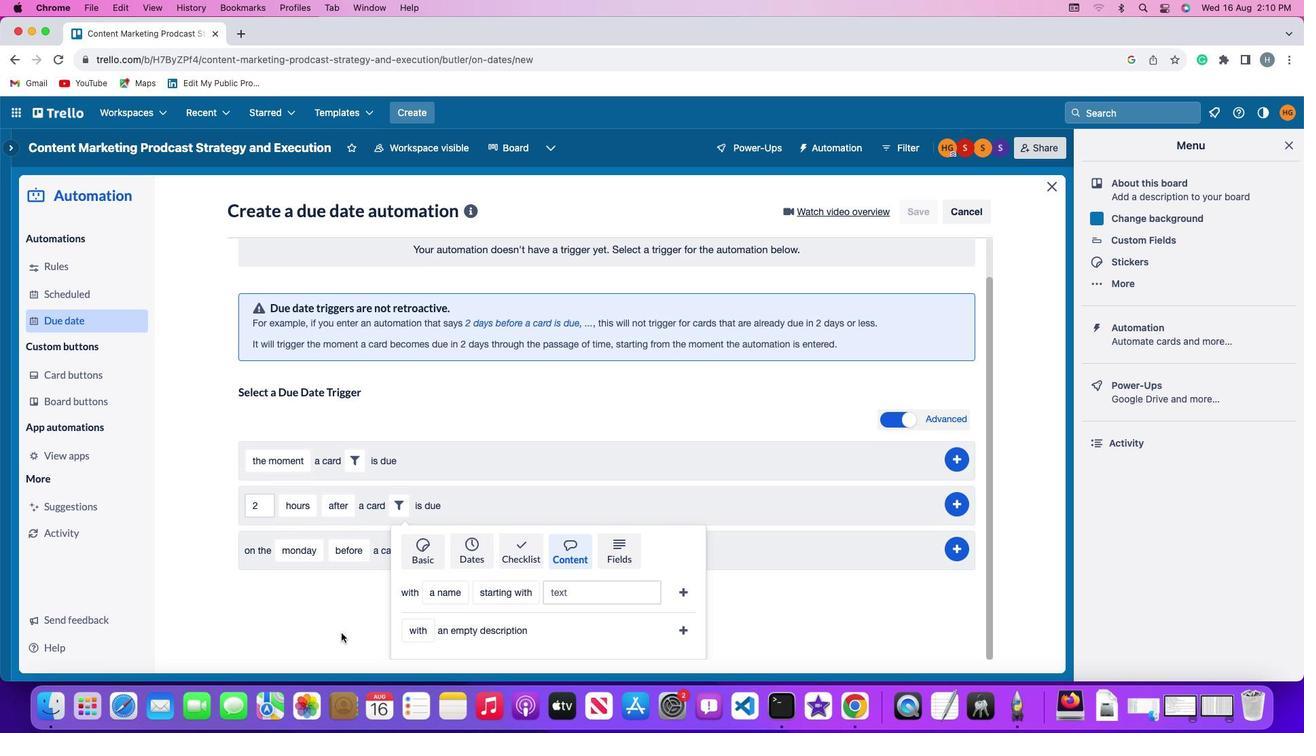 
Action: Mouse moved to (452, 595)
Screenshot: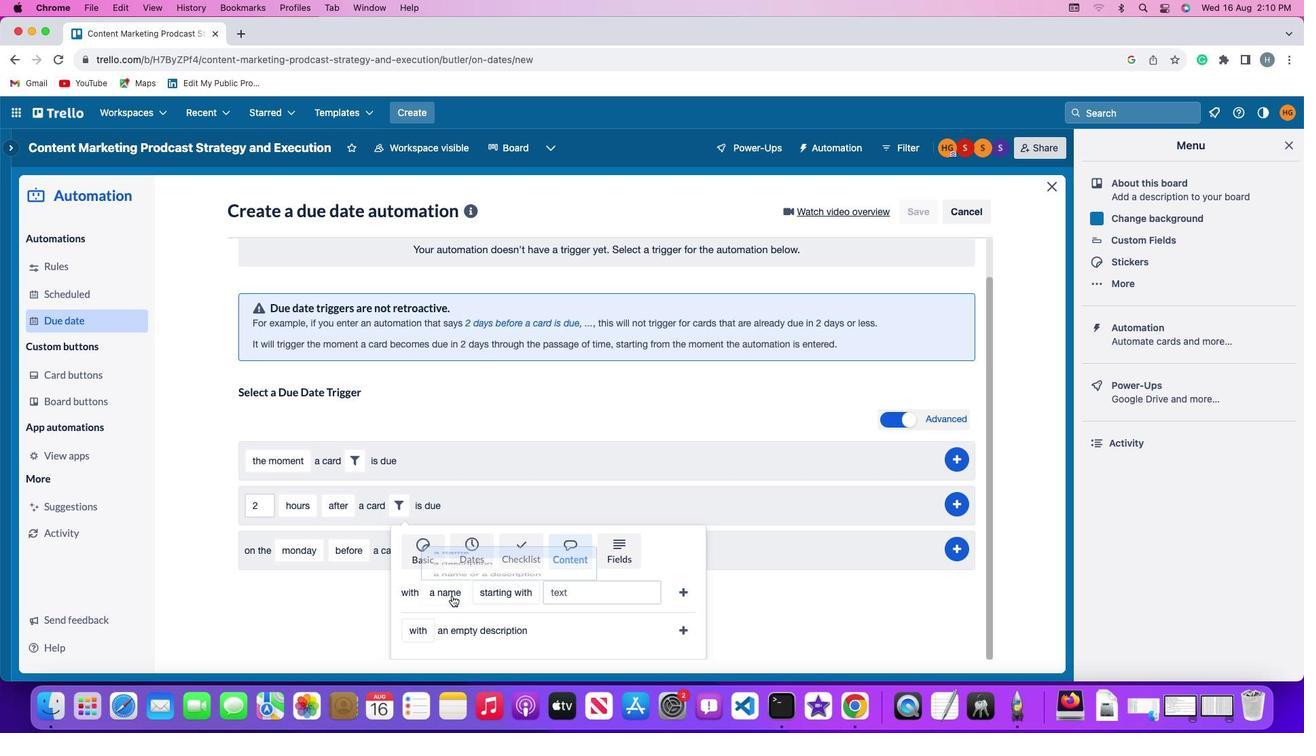 
Action: Mouse pressed left at (452, 595)
Screenshot: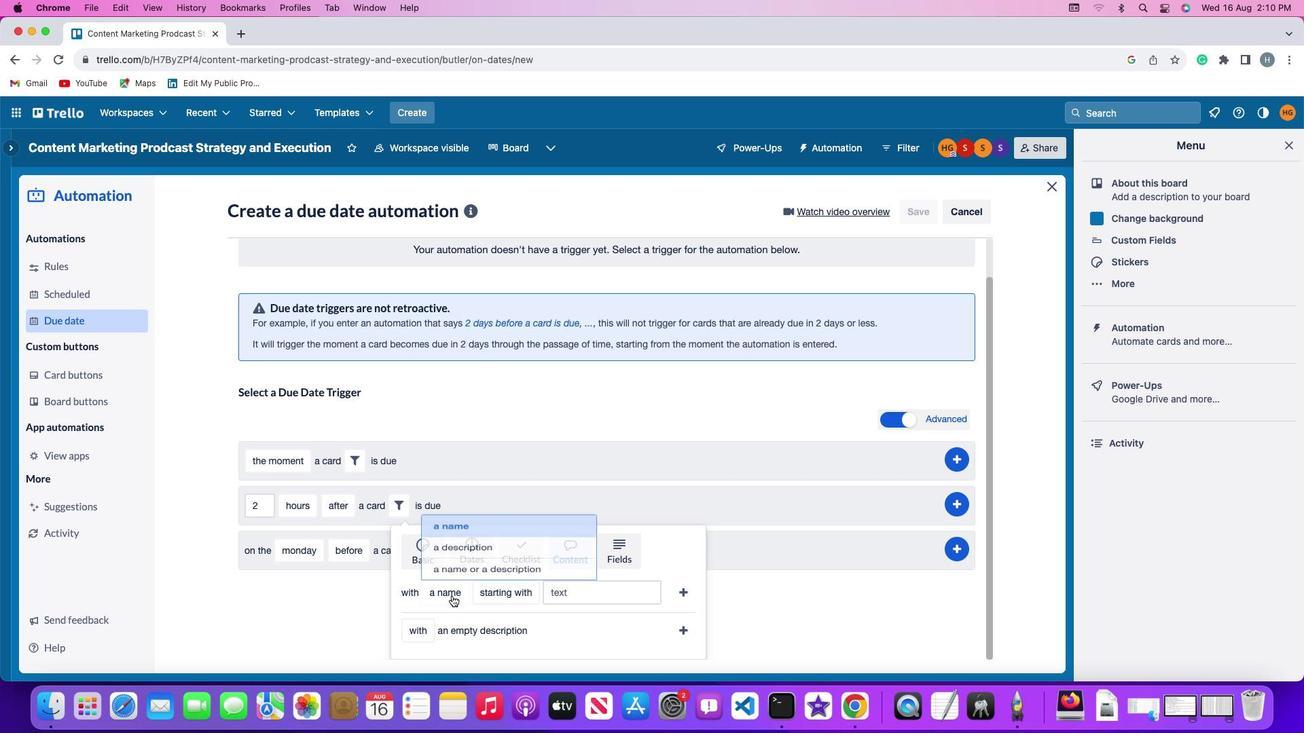 
Action: Mouse moved to (472, 515)
Screenshot: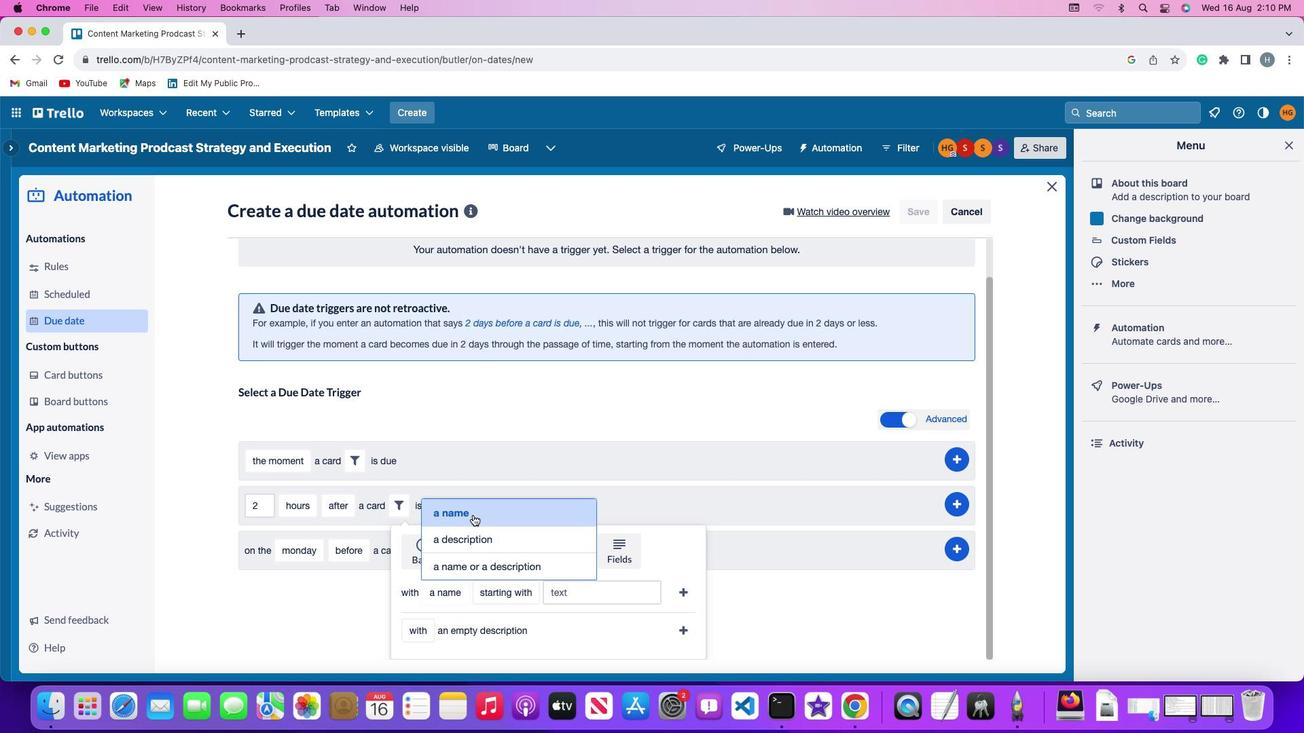 
Action: Mouse pressed left at (472, 515)
Screenshot: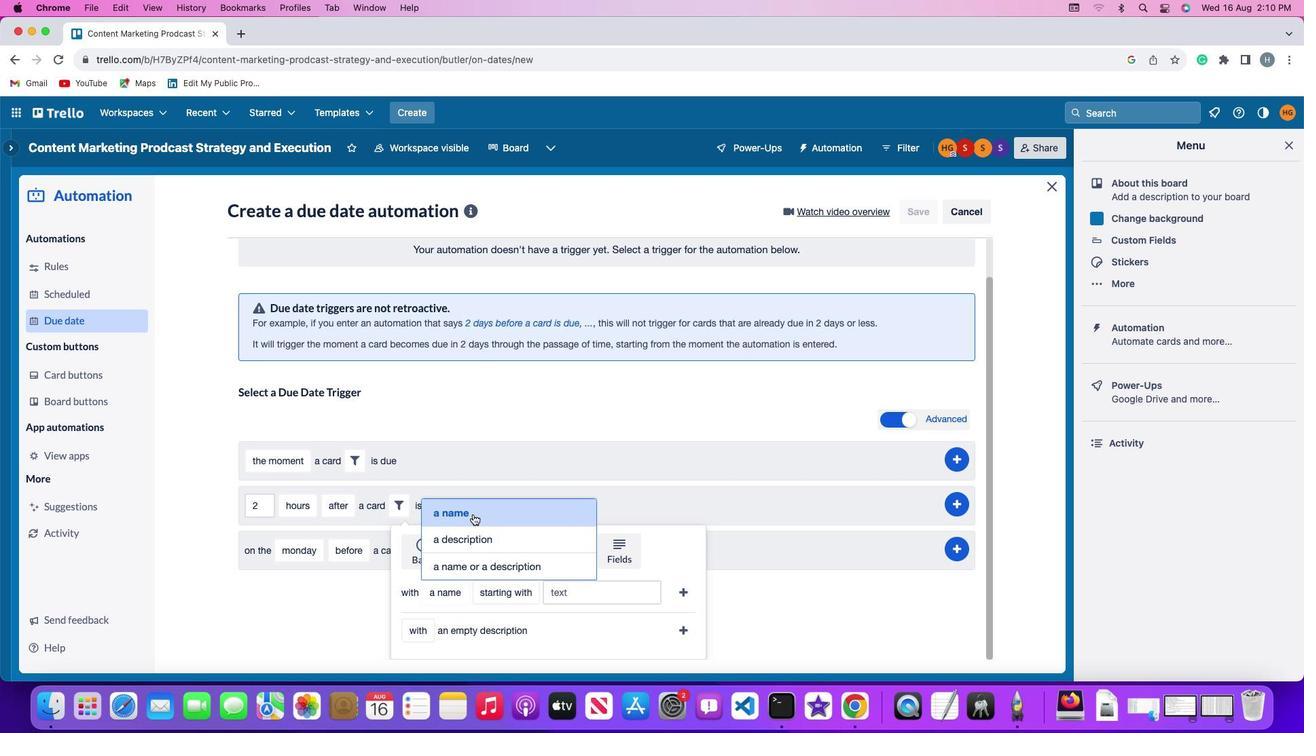 
Action: Mouse moved to (514, 594)
Screenshot: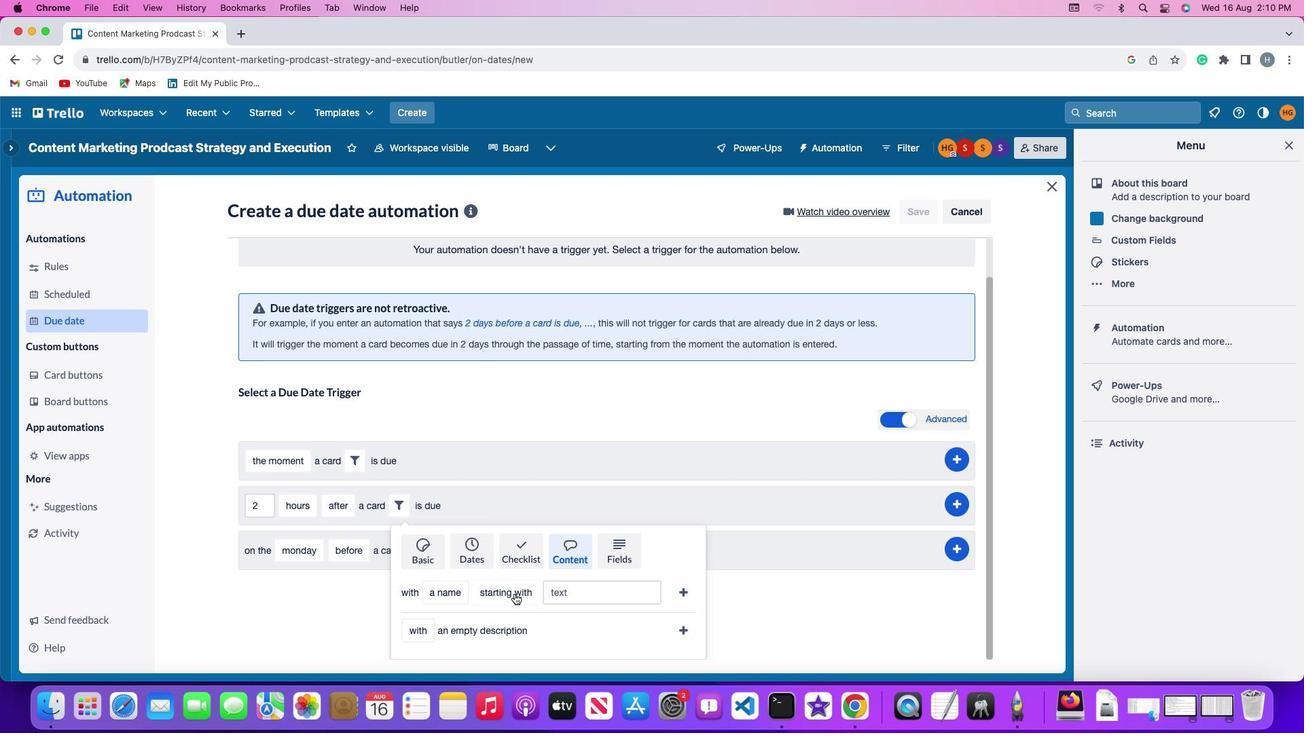 
Action: Mouse pressed left at (514, 594)
Screenshot: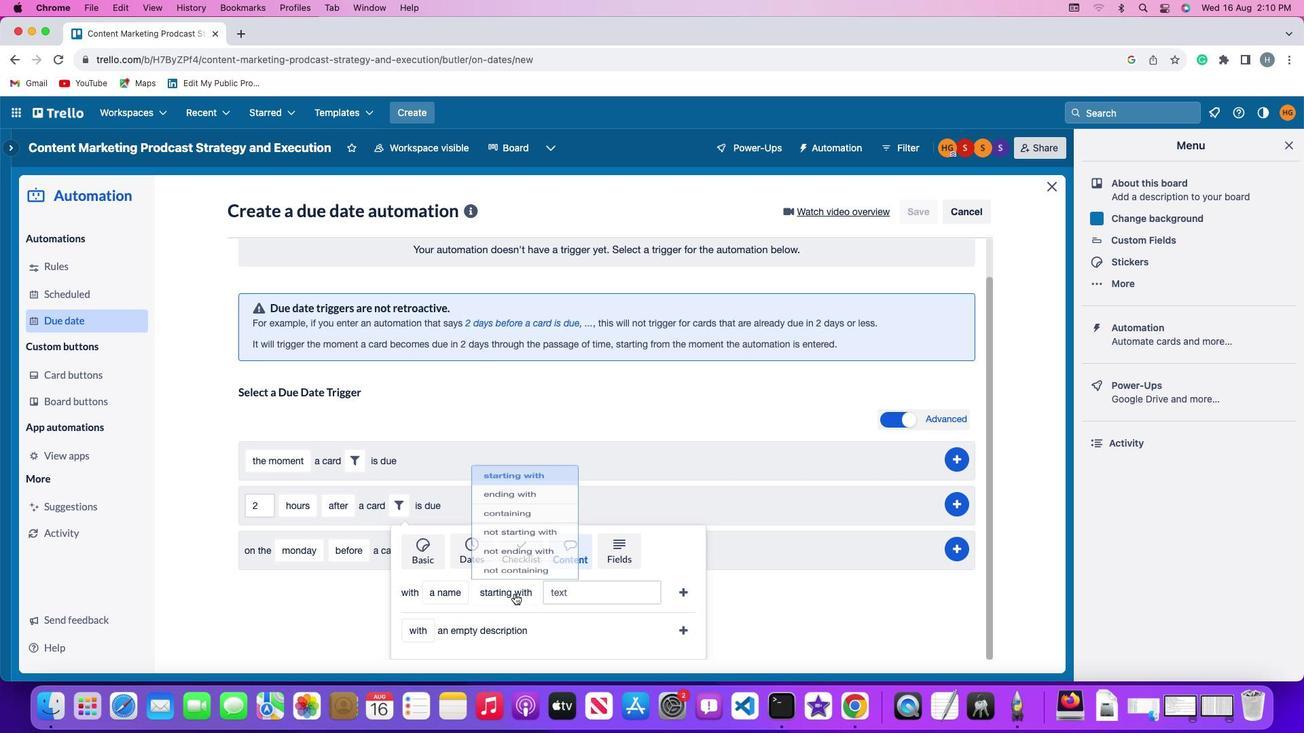 
Action: Mouse moved to (526, 457)
Screenshot: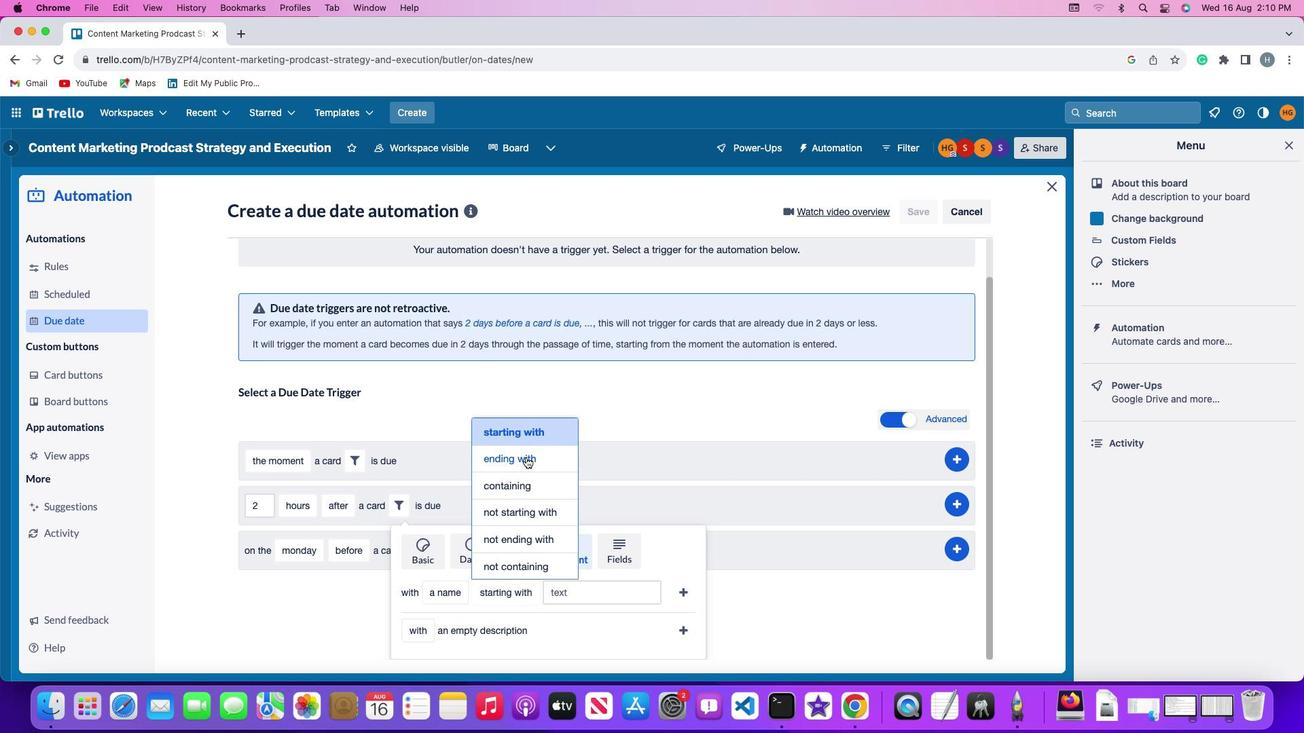 
Action: Mouse pressed left at (526, 457)
Screenshot: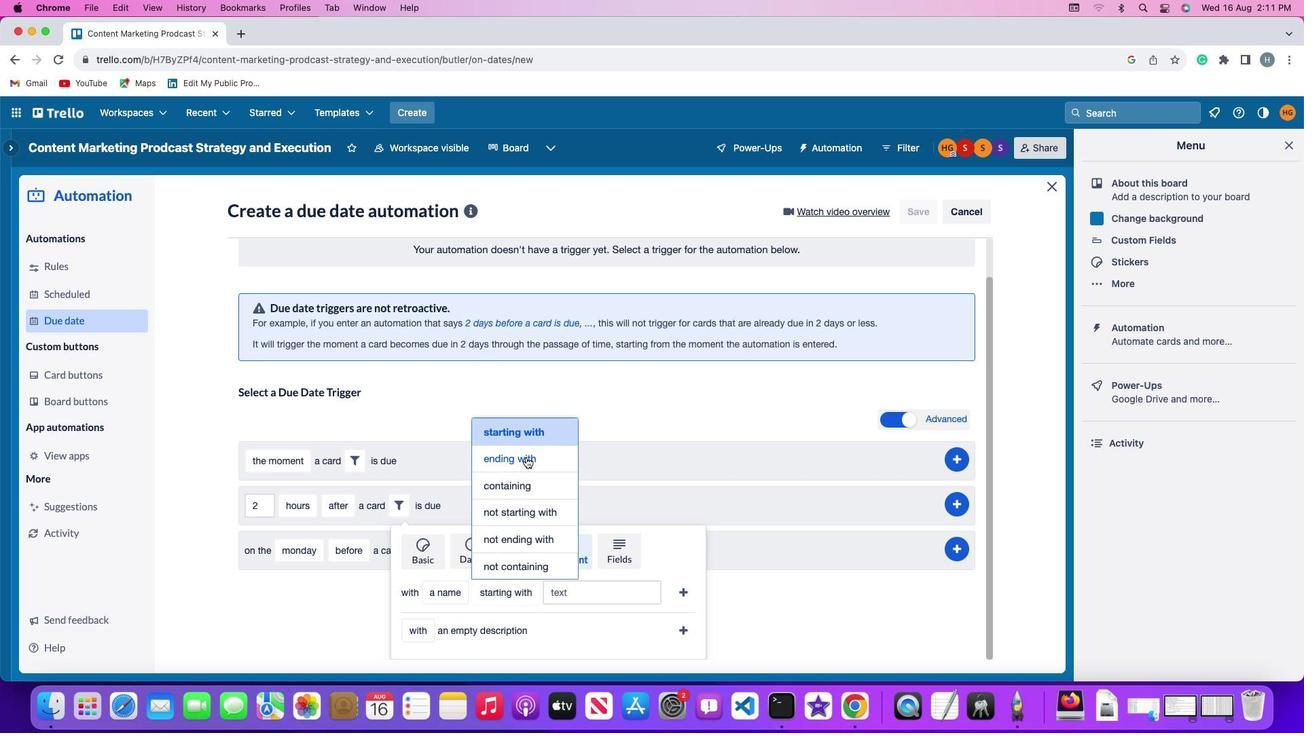 
Action: Mouse moved to (572, 602)
Screenshot: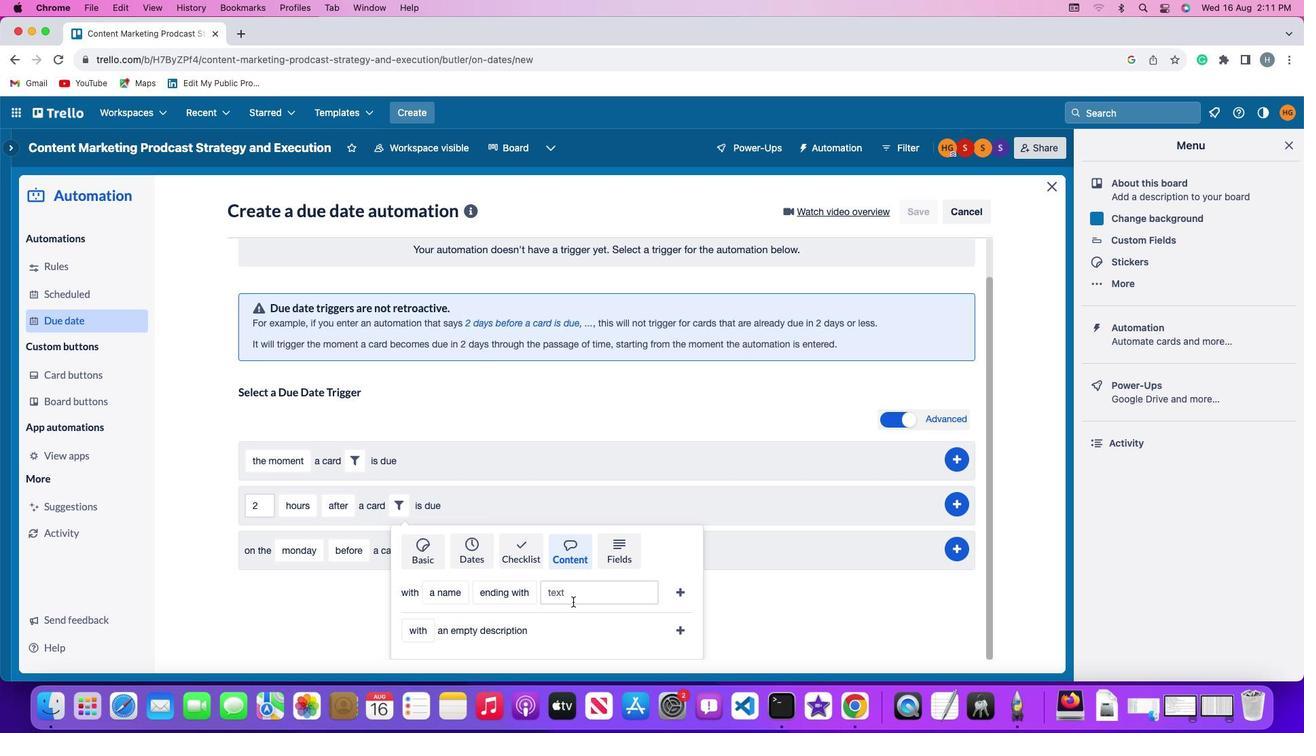 
Action: Mouse pressed left at (572, 602)
Screenshot: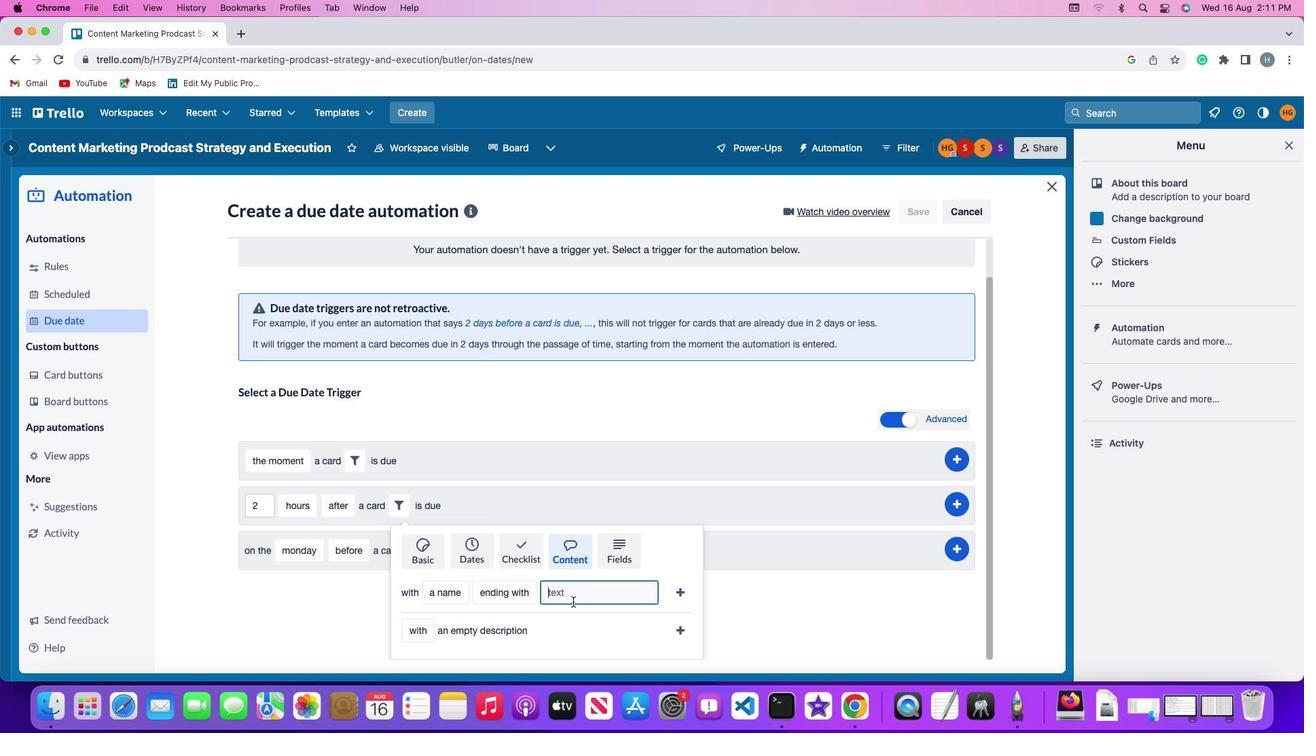 
Action: Mouse moved to (572, 600)
Screenshot: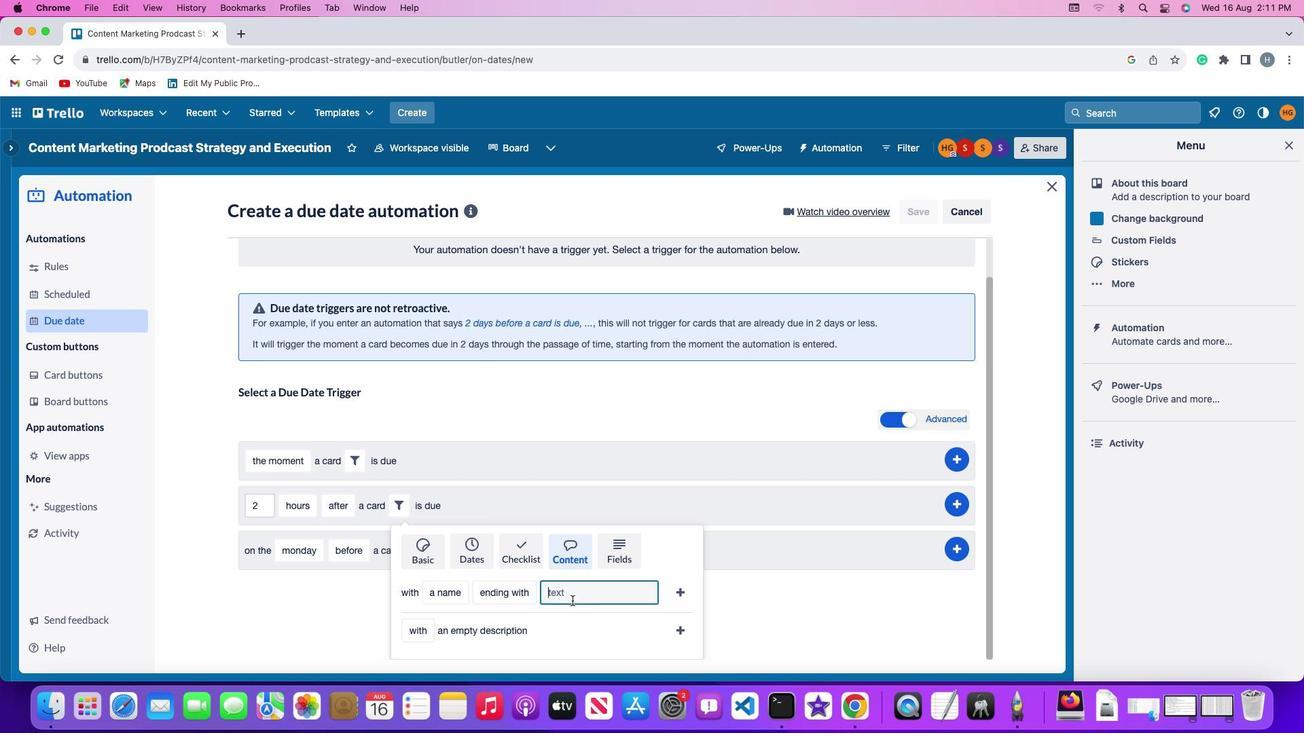 
Action: Key pressed 'r''e''s''u''m''e'
Screenshot: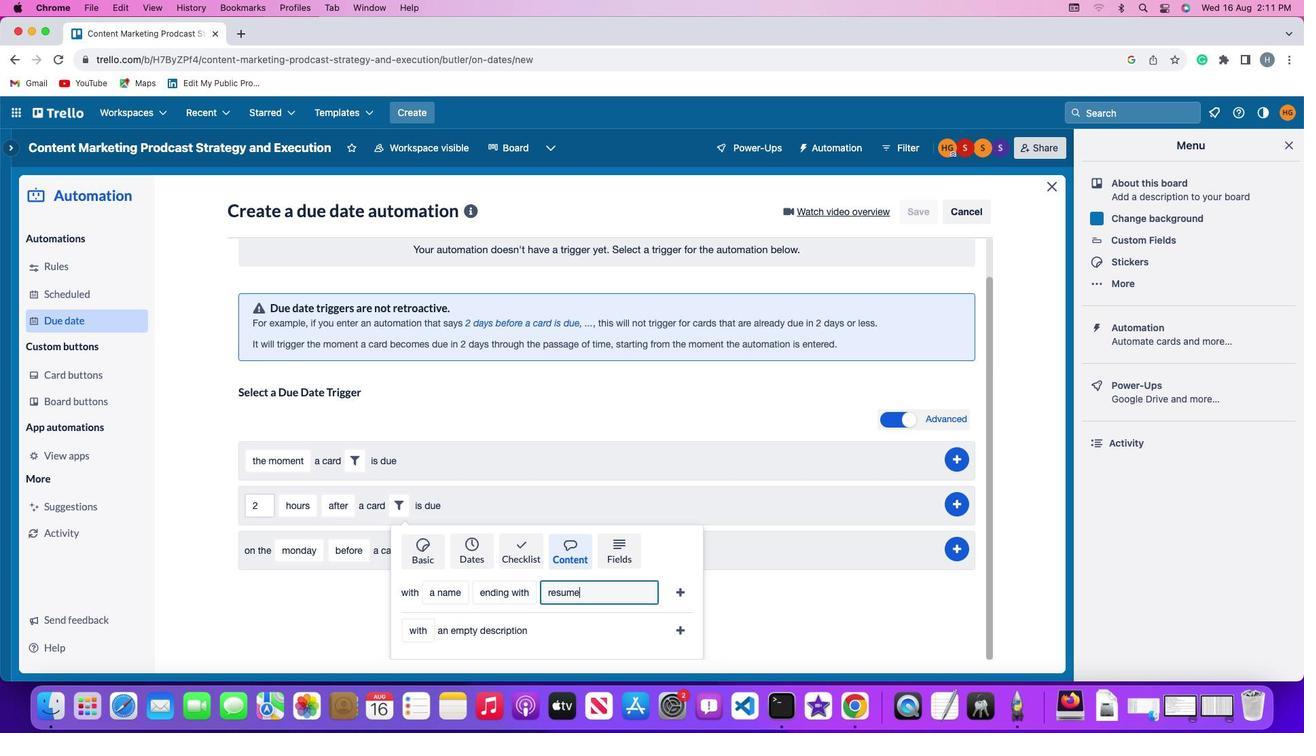 
Action: Mouse moved to (682, 592)
Screenshot: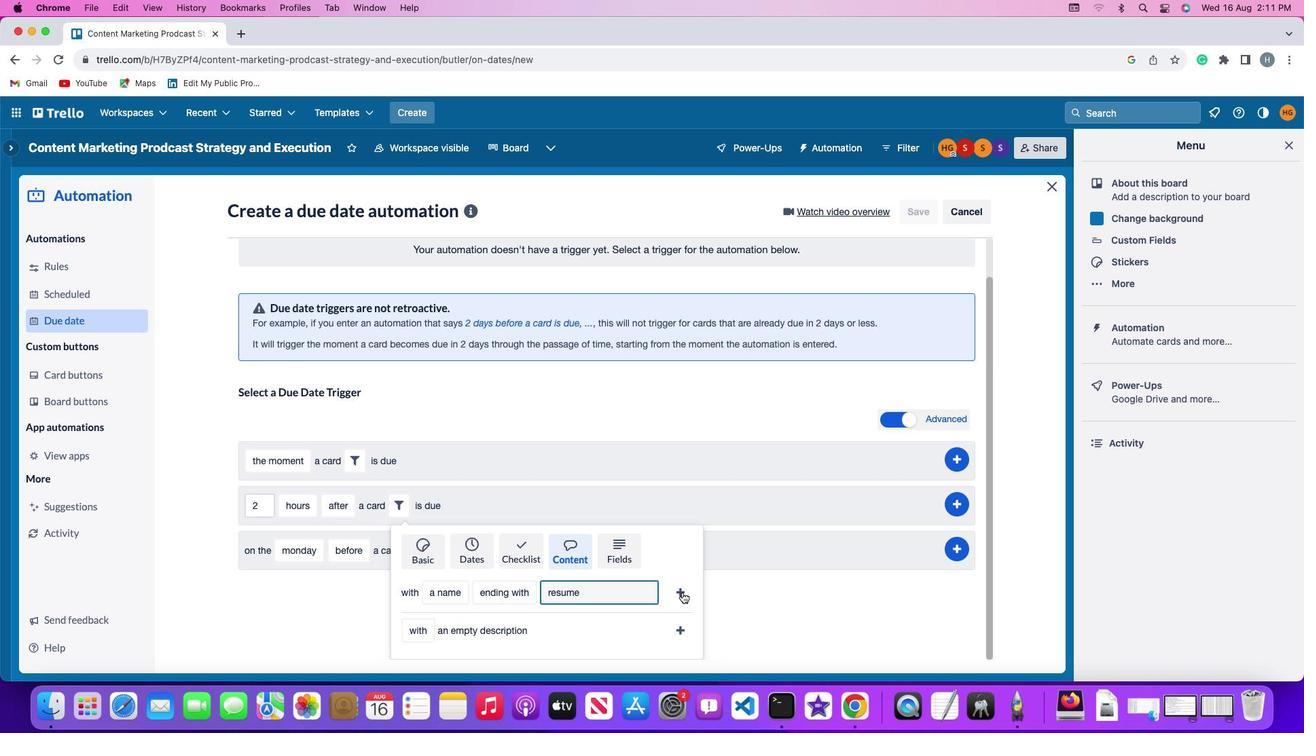 
Action: Mouse pressed left at (682, 592)
Screenshot: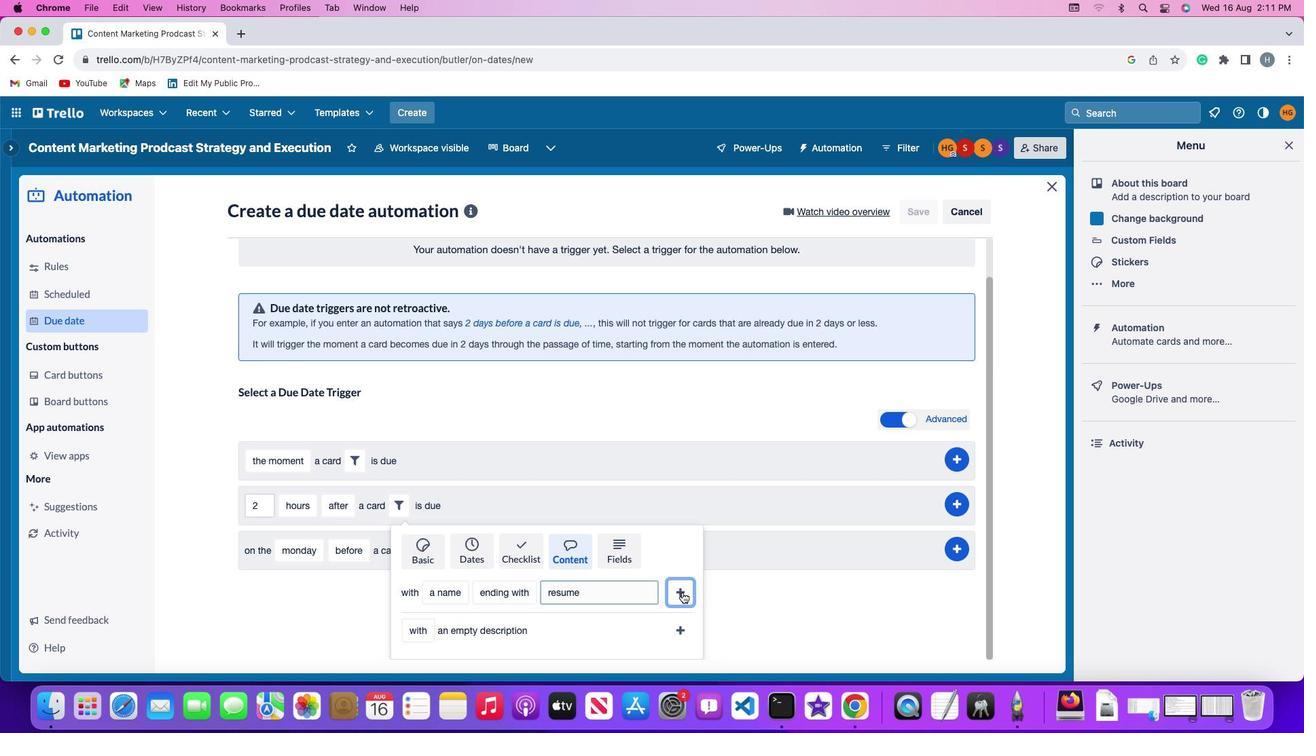 
Action: Mouse moved to (965, 542)
Screenshot: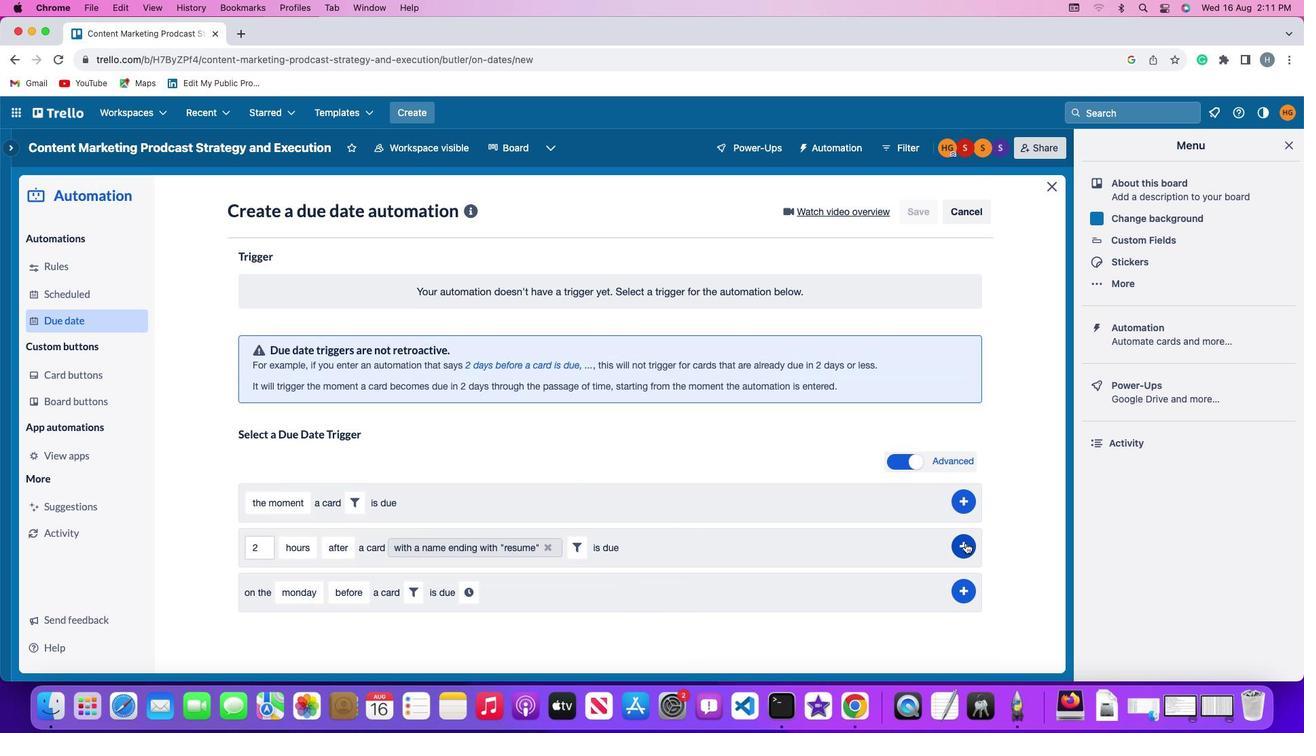 
Action: Mouse pressed left at (965, 542)
Screenshot: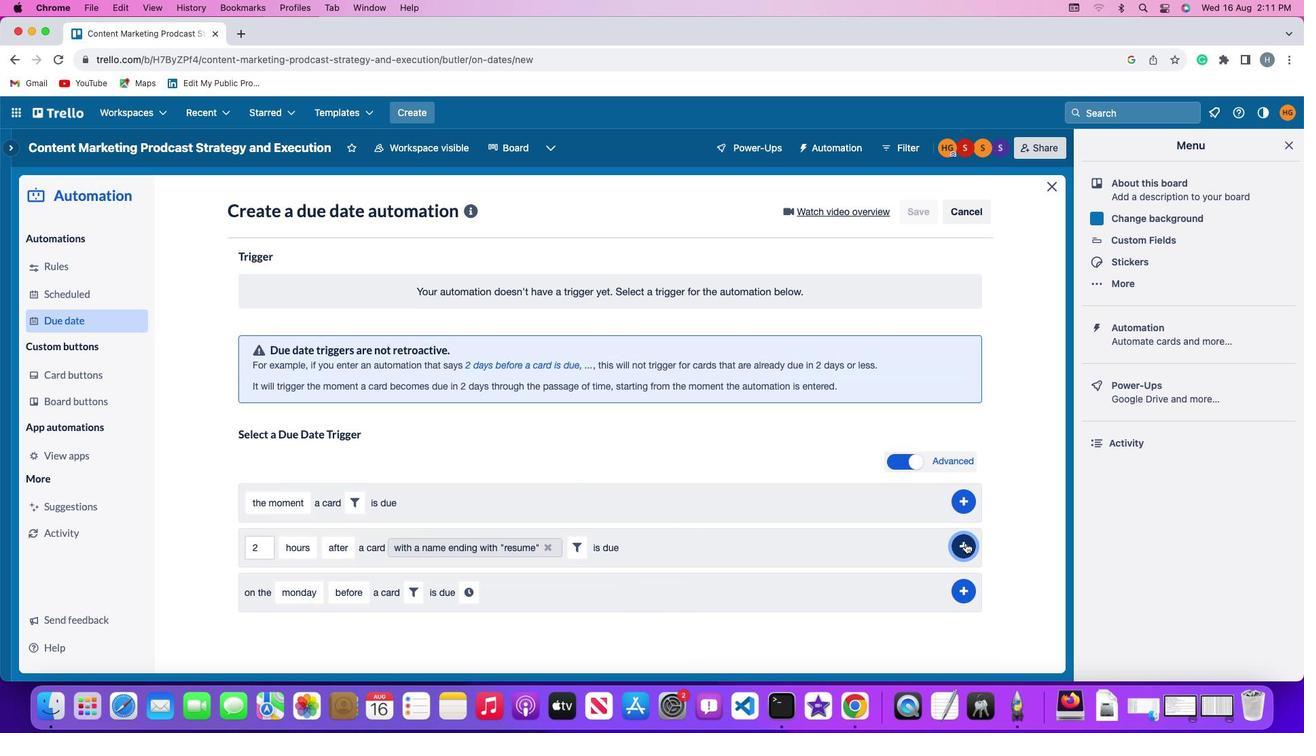 
Action: Mouse moved to (1028, 450)
Screenshot: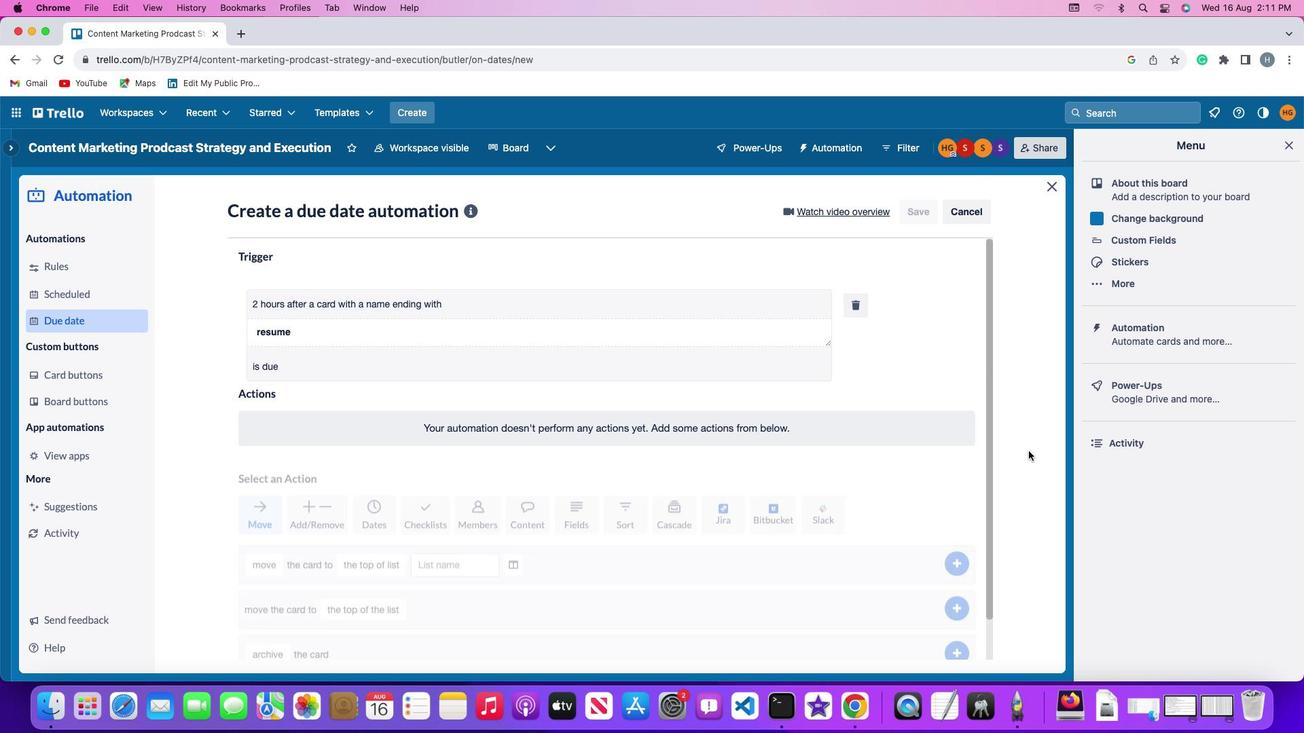 
